 Task: Add a signature Cody Rivera containing Thanks for your time, Cody Rivera to email address softage.10@softage.net and add a label TV advertising
Action: Mouse moved to (76, 122)
Screenshot: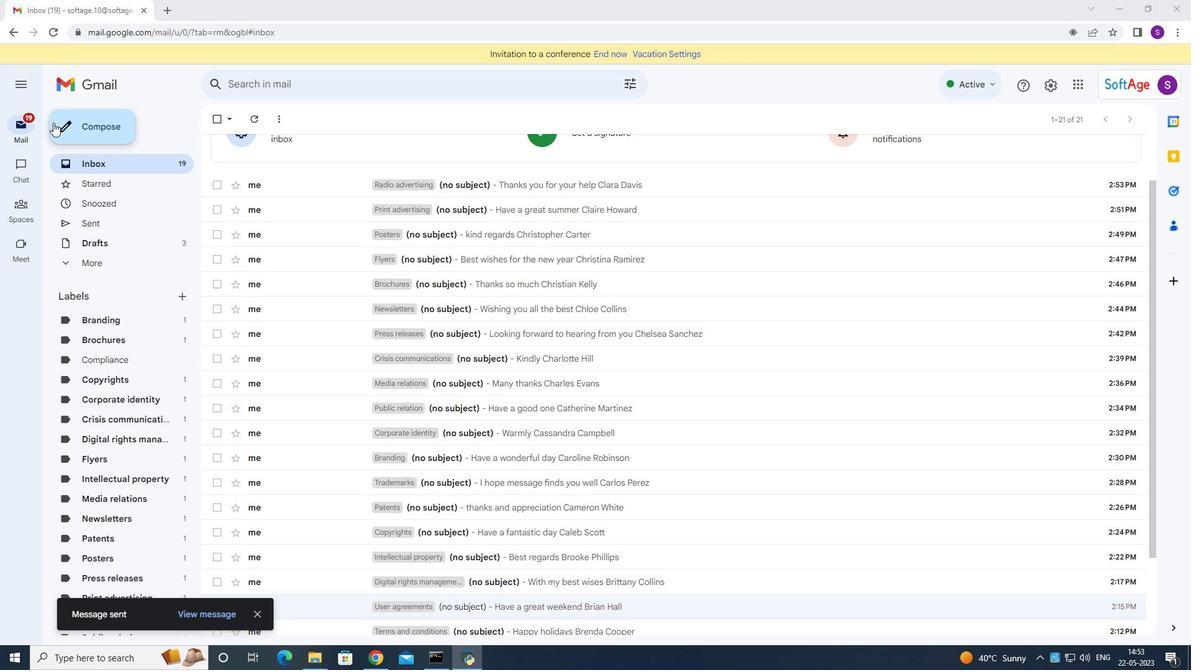 
Action: Mouse pressed left at (76, 122)
Screenshot: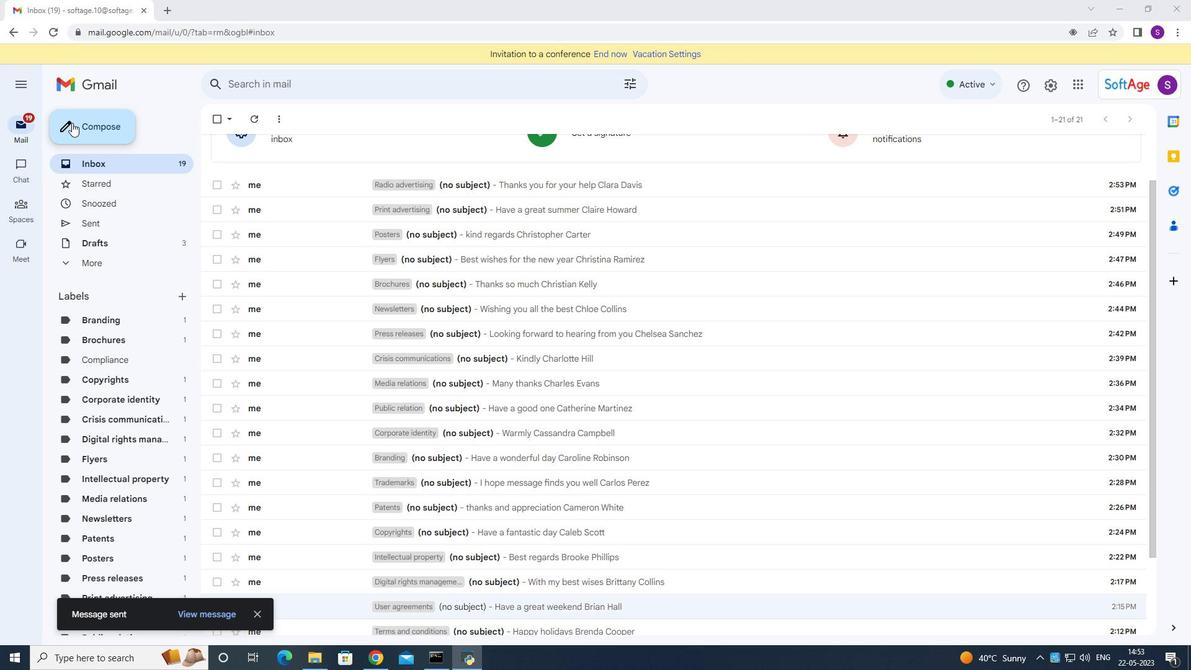 
Action: Mouse moved to (1024, 497)
Screenshot: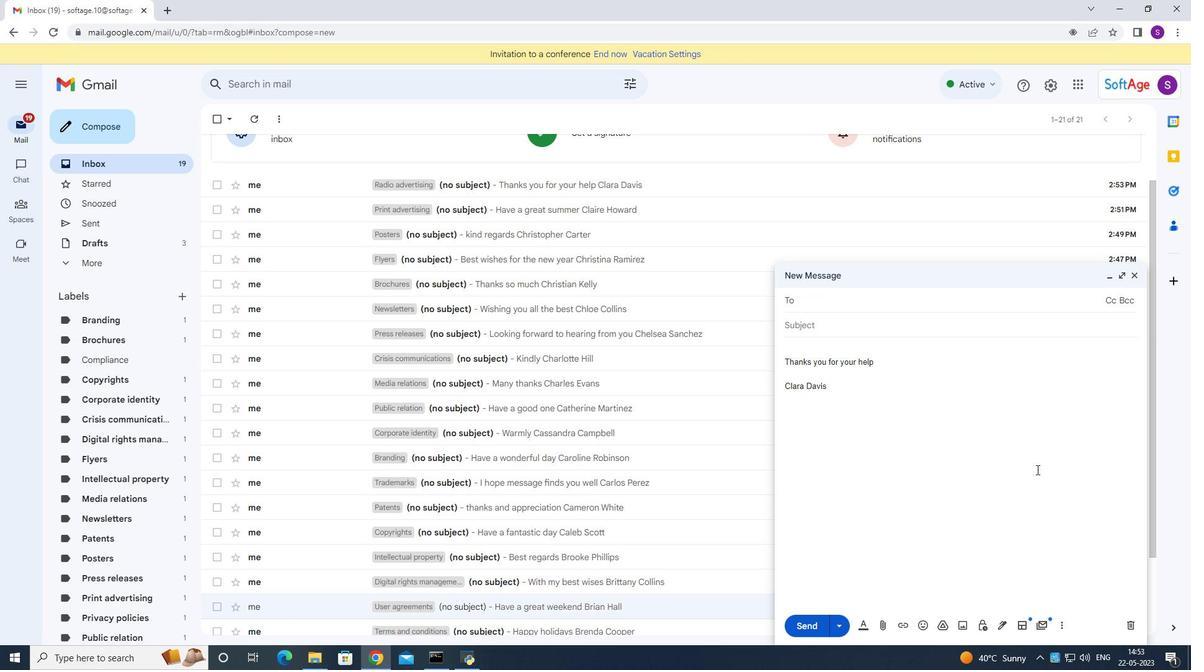 
Action: Mouse scrolled (1024, 496) with delta (0, 0)
Screenshot: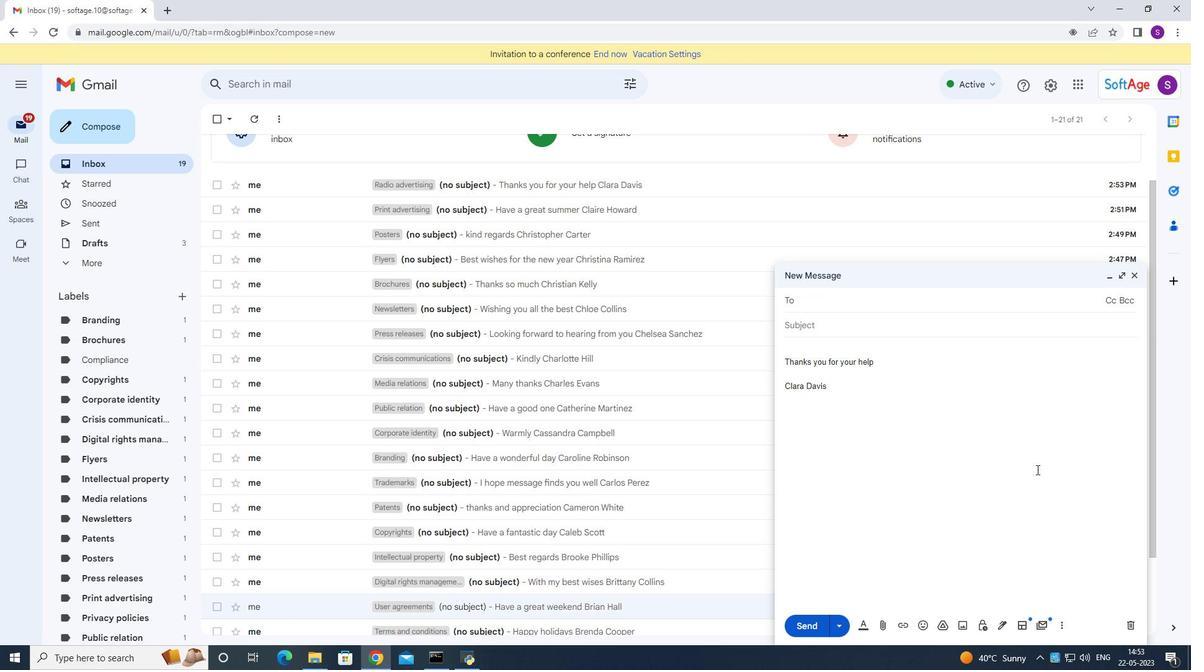 
Action: Mouse moved to (1018, 507)
Screenshot: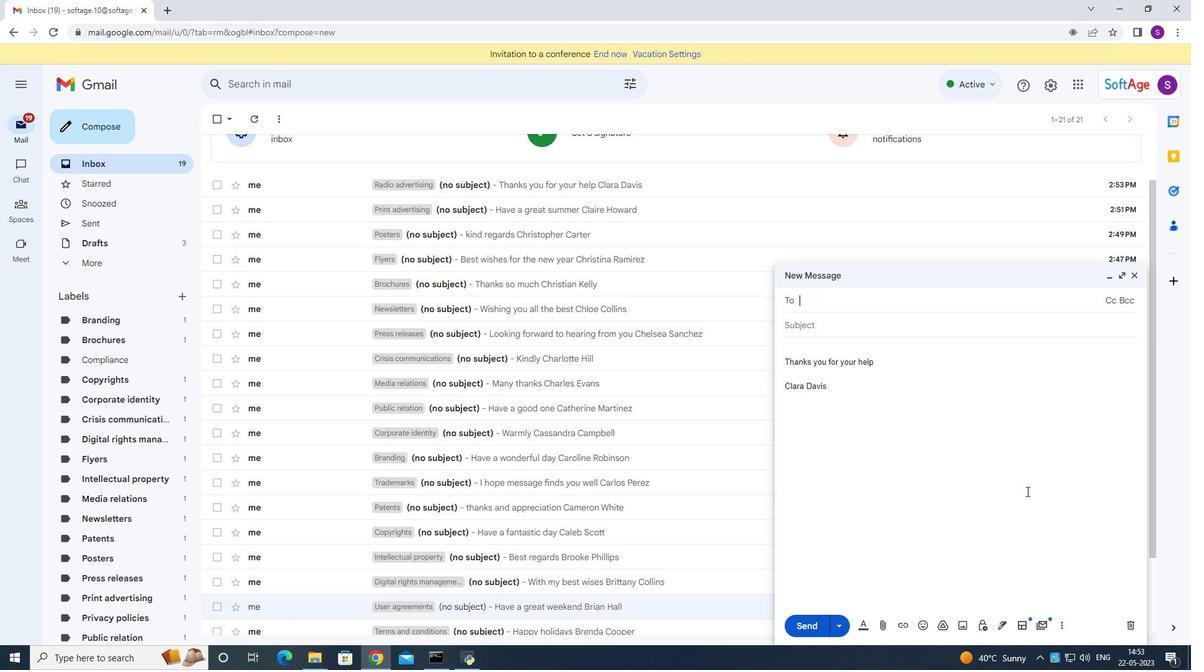 
Action: Mouse scrolled (1018, 506) with delta (0, 0)
Screenshot: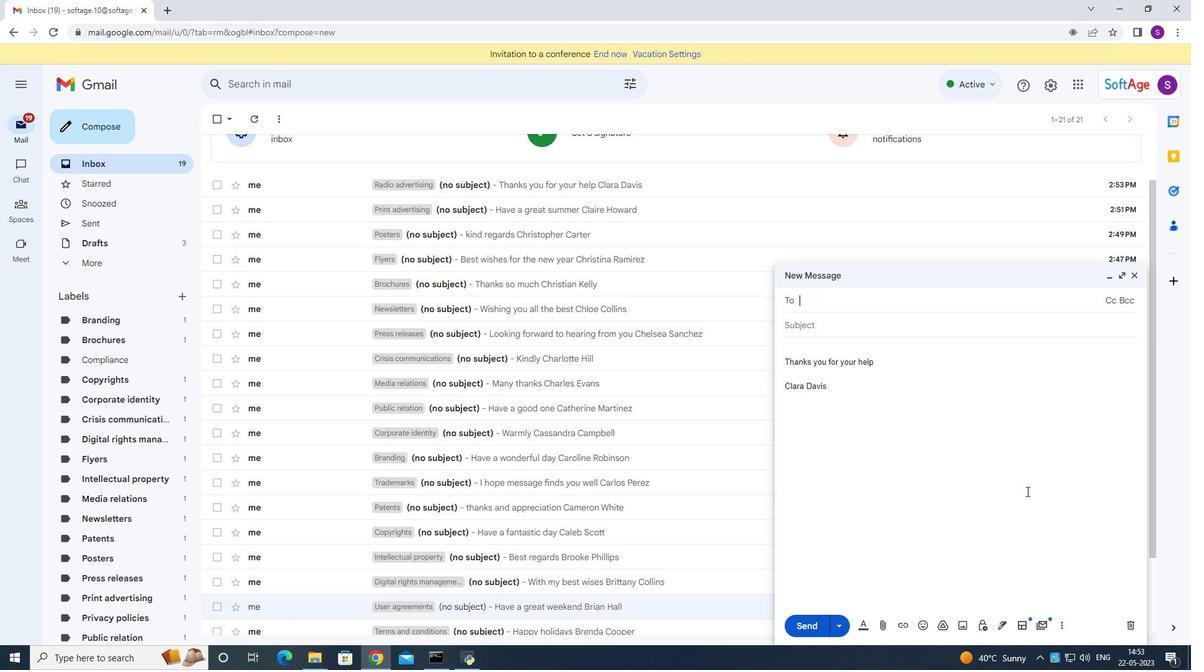 
Action: Mouse moved to (1018, 507)
Screenshot: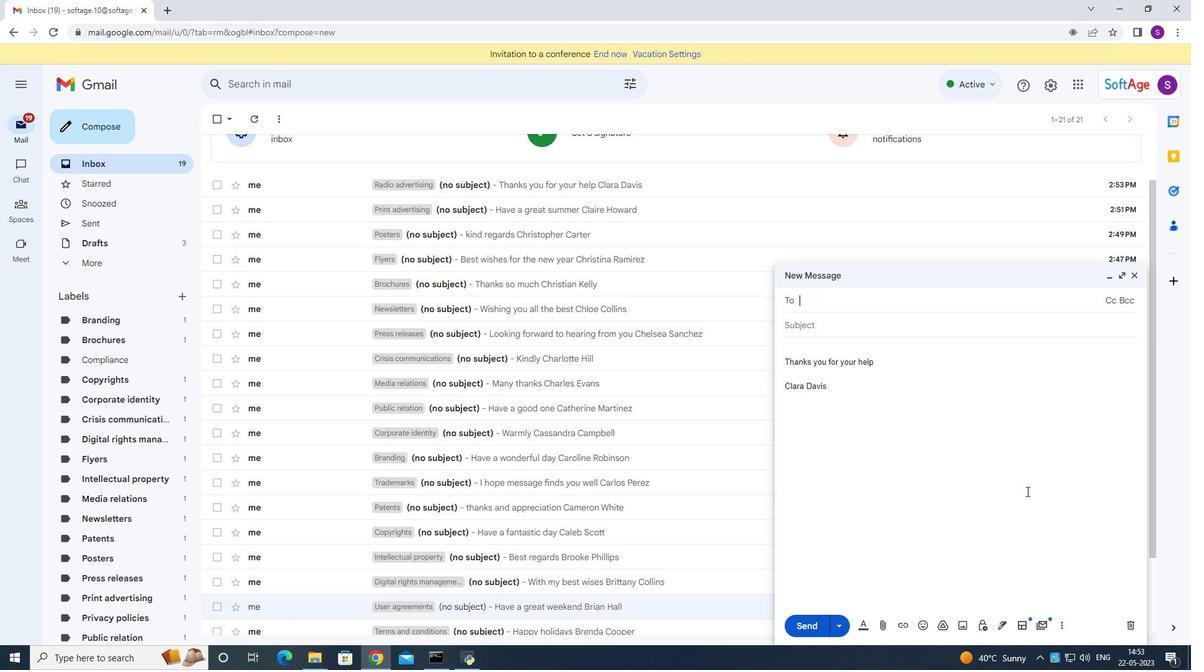 
Action: Mouse scrolled (1018, 507) with delta (0, 0)
Screenshot: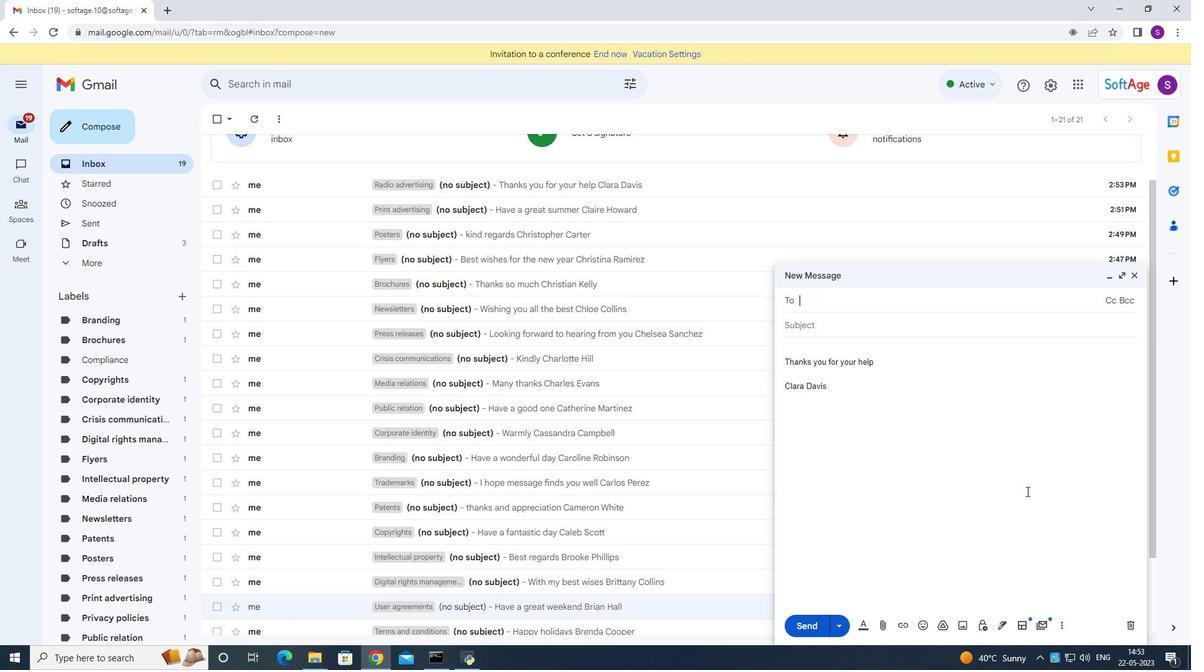 
Action: Mouse moved to (1001, 623)
Screenshot: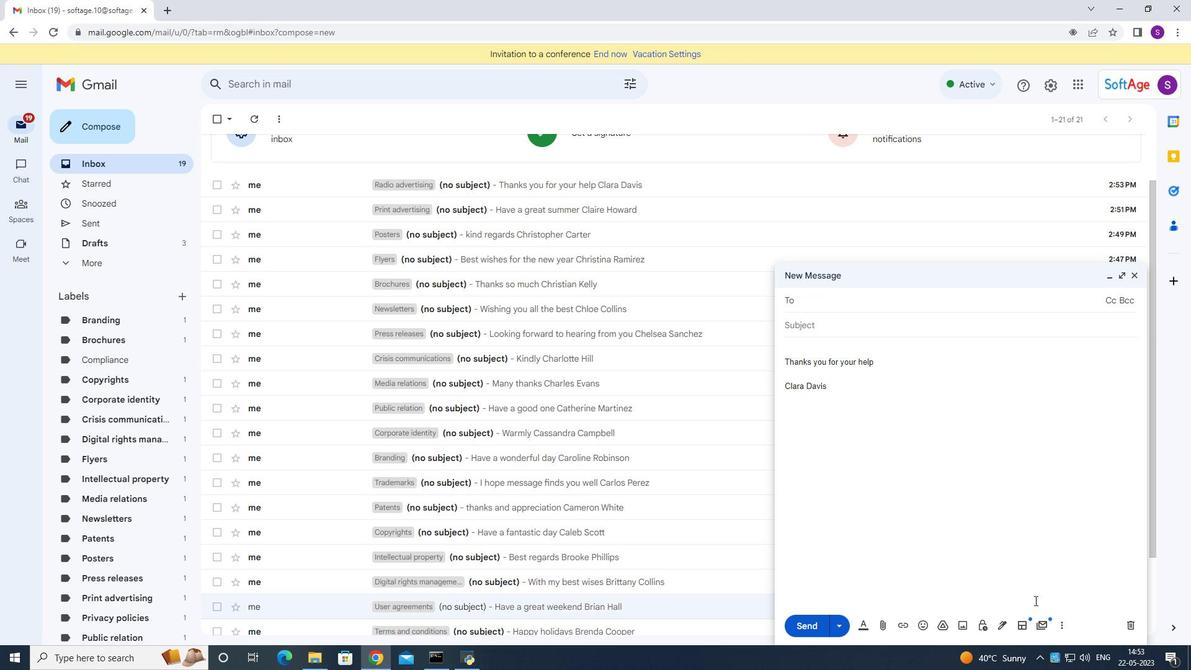 
Action: Mouse pressed left at (1001, 623)
Screenshot: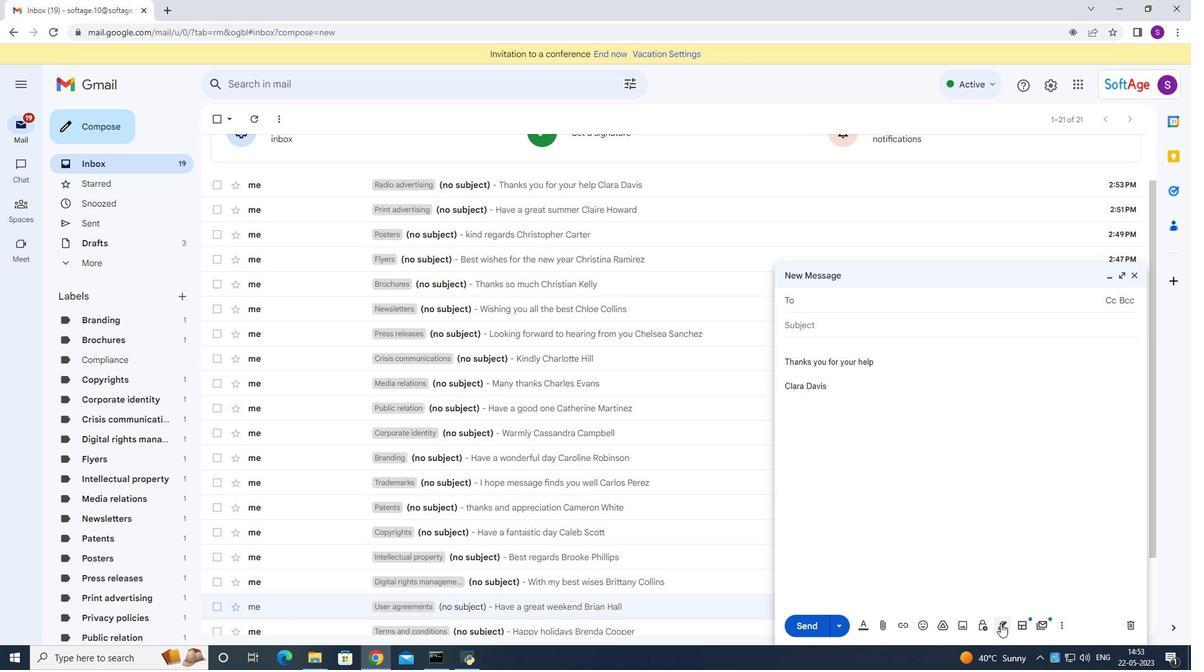 
Action: Mouse moved to (1031, 561)
Screenshot: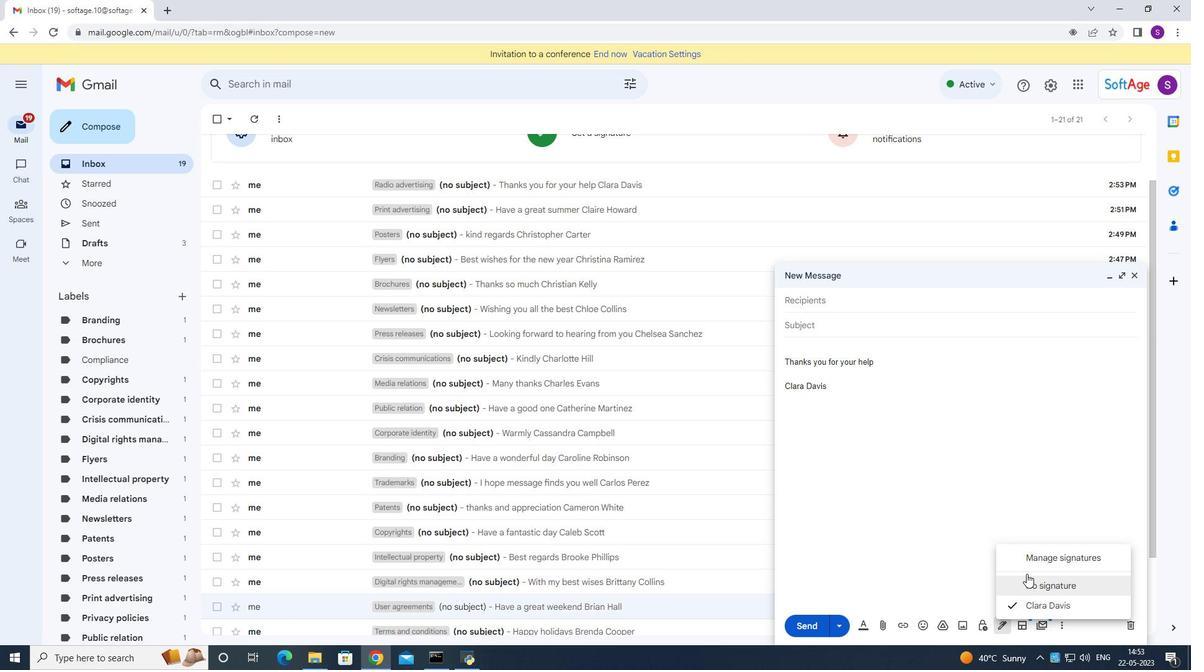 
Action: Mouse pressed left at (1031, 561)
Screenshot: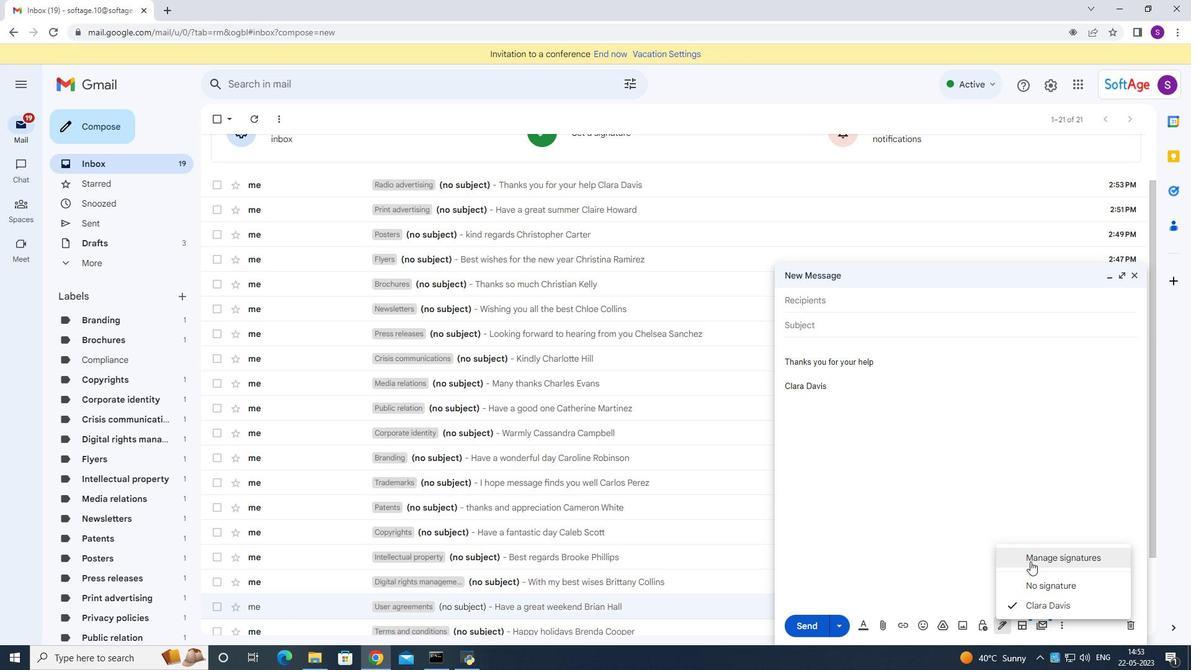 
Action: Mouse moved to (628, 373)
Screenshot: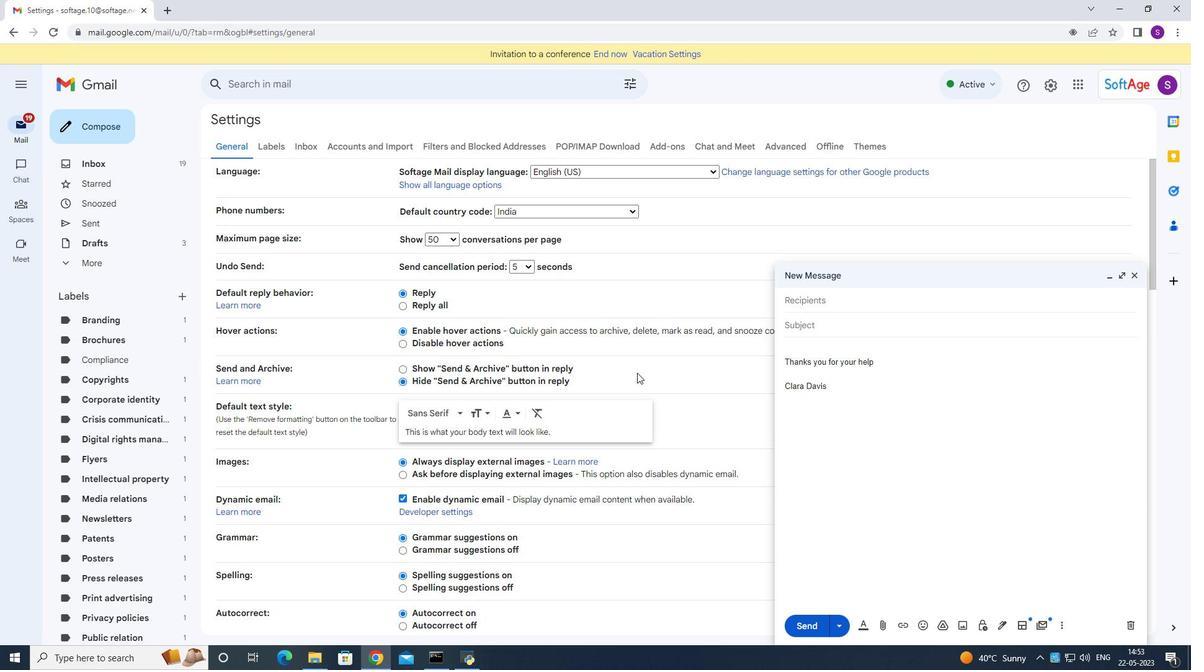 
Action: Mouse scrolled (628, 372) with delta (0, 0)
Screenshot: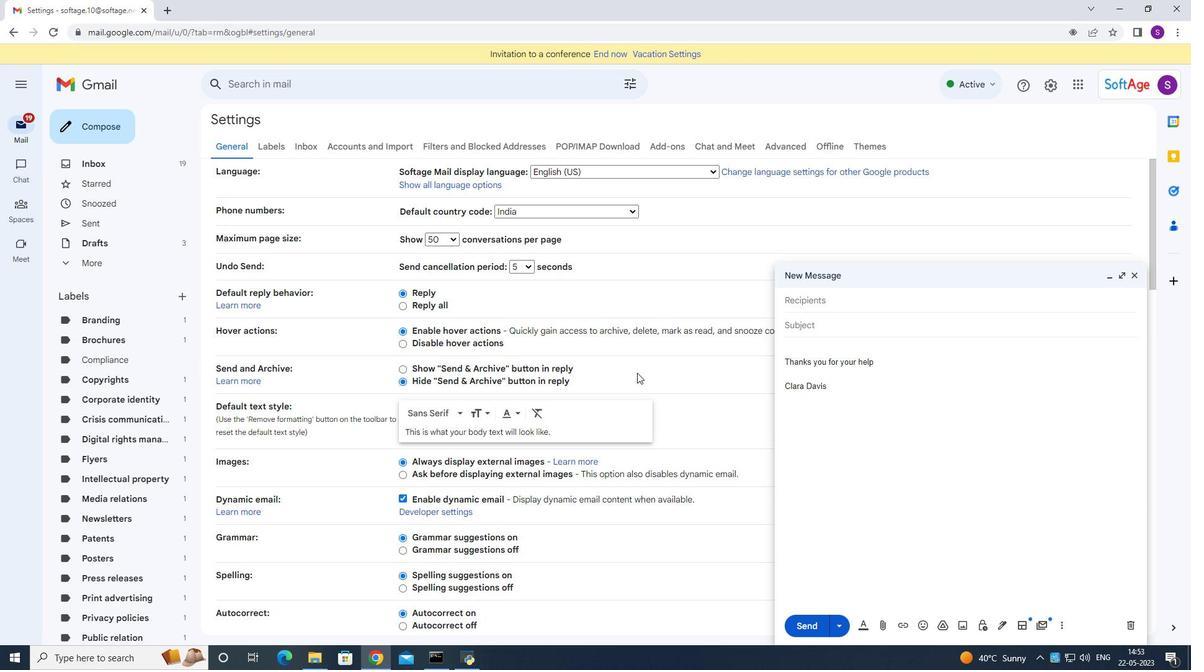 
Action: Mouse moved to (628, 373)
Screenshot: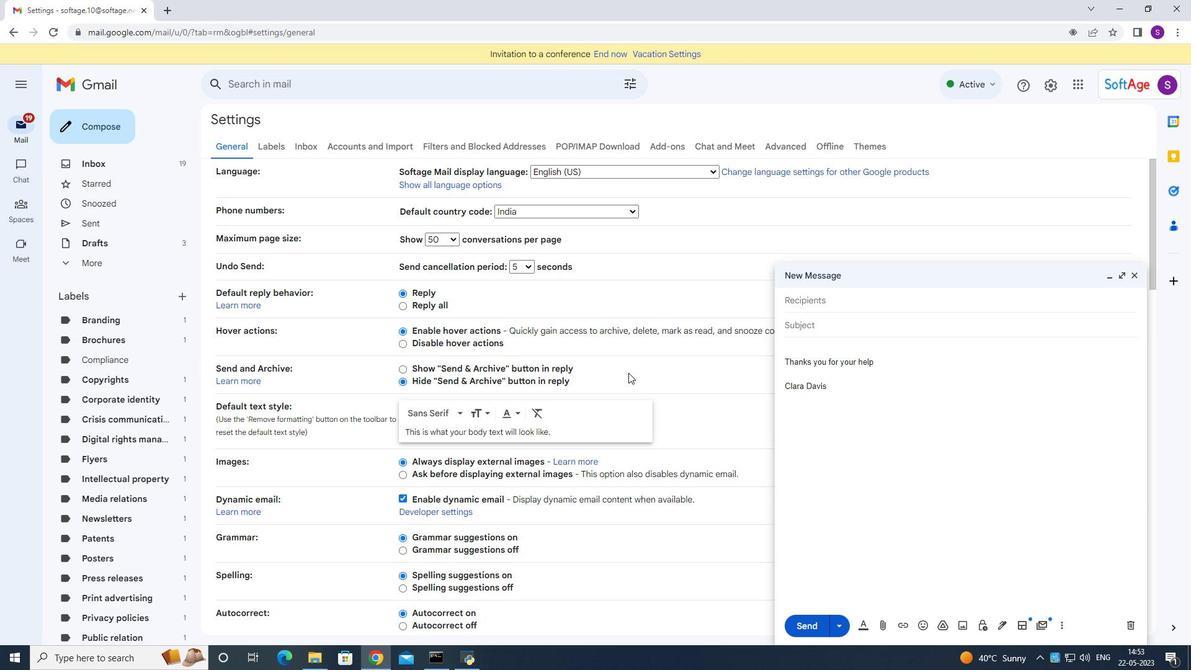 
Action: Mouse scrolled (628, 372) with delta (0, 0)
Screenshot: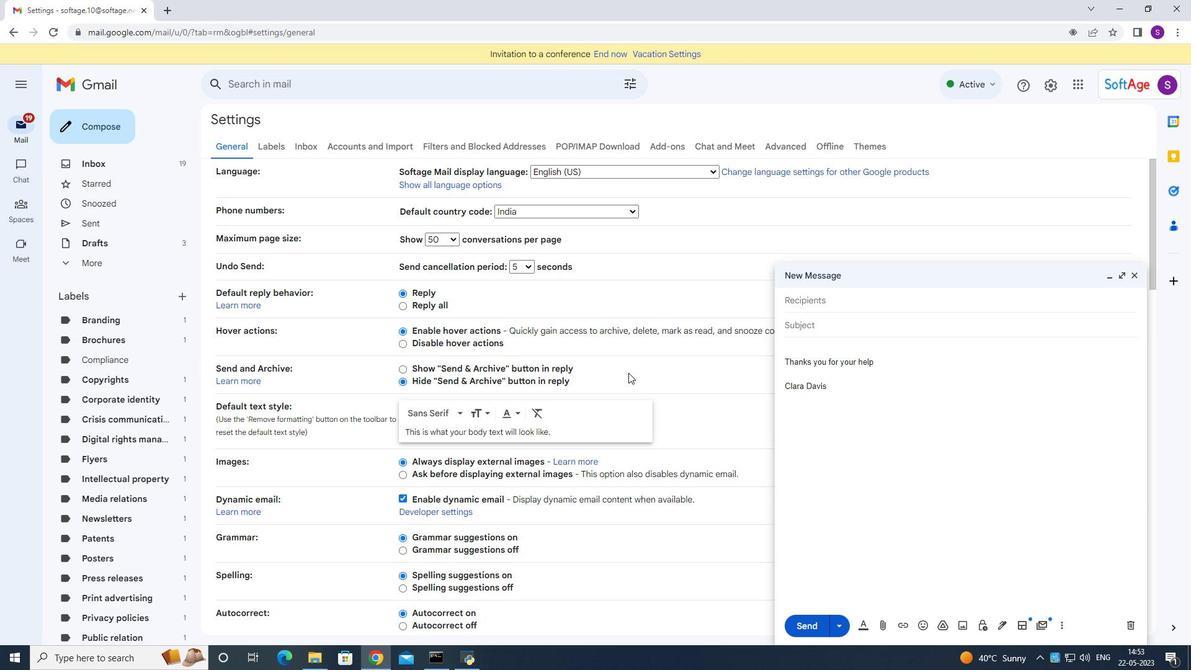 
Action: Mouse scrolled (628, 372) with delta (0, 0)
Screenshot: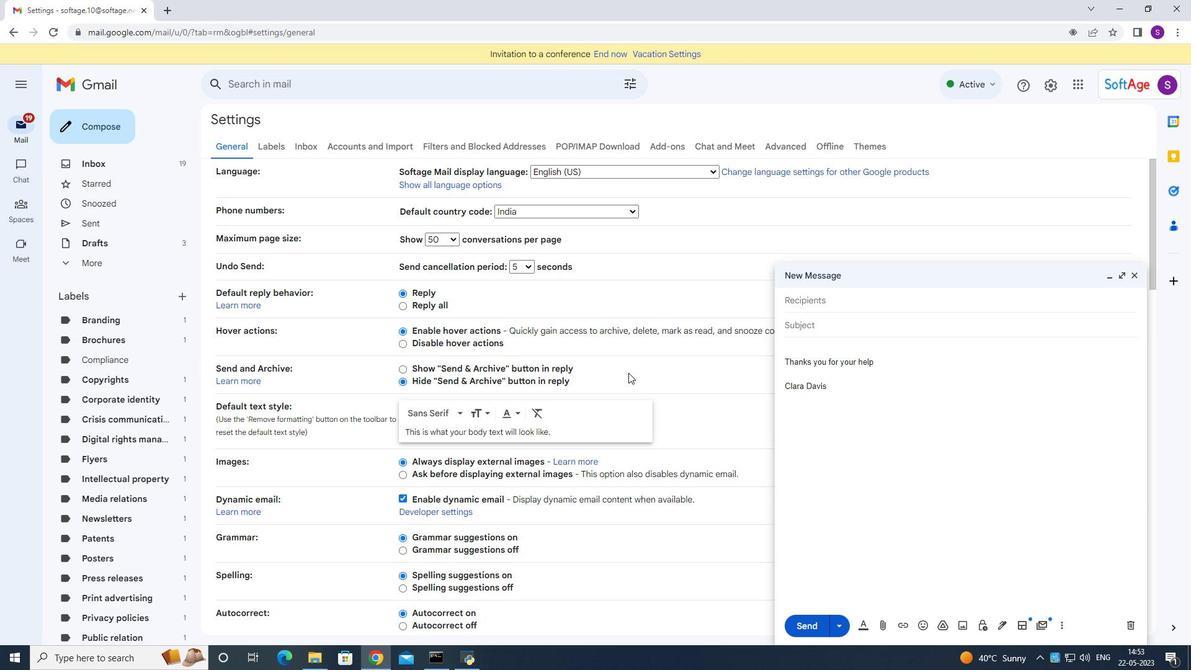 
Action: Mouse scrolled (628, 372) with delta (0, 0)
Screenshot: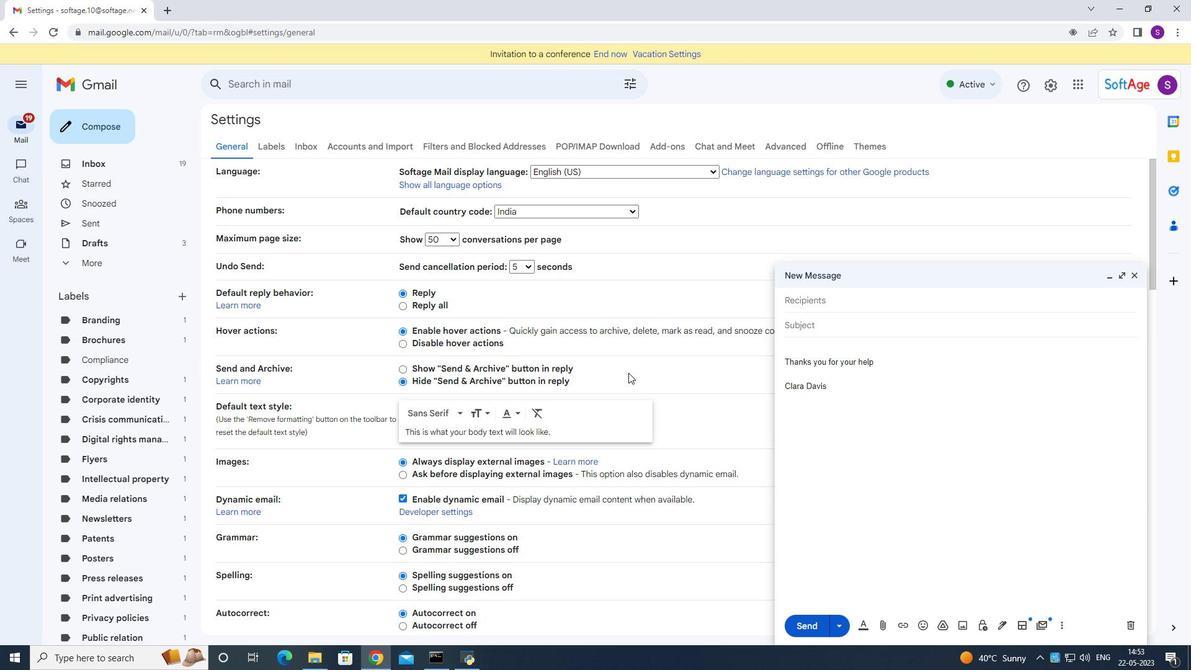 
Action: Mouse scrolled (628, 373) with delta (0, 0)
Screenshot: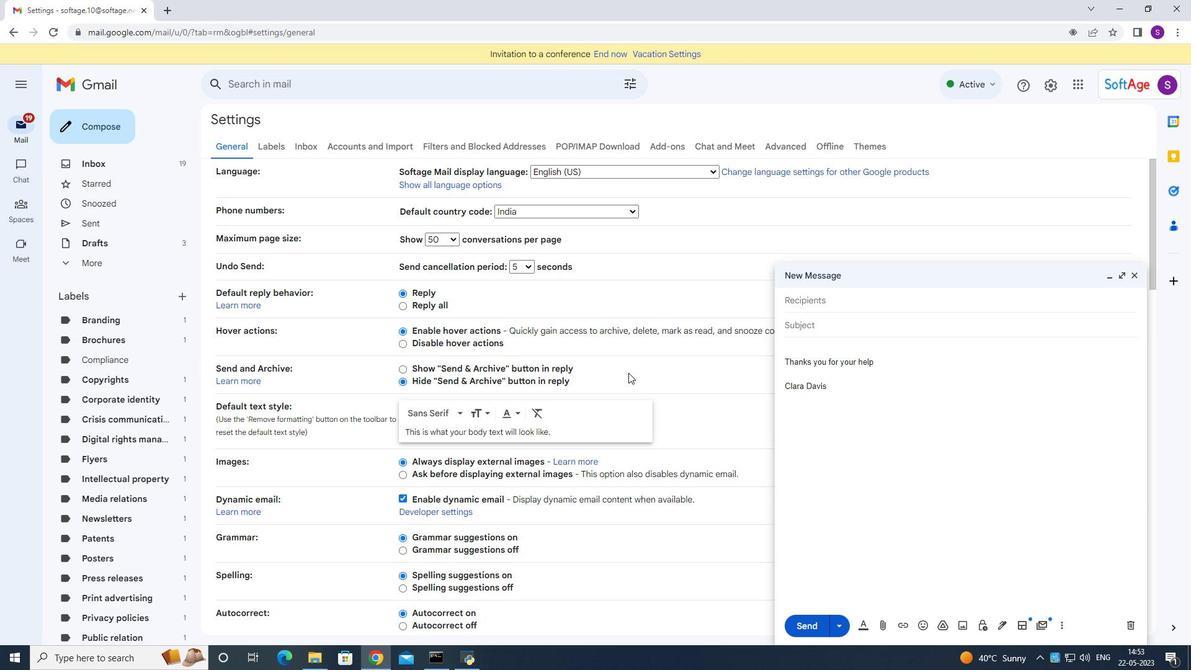 
Action: Mouse scrolled (628, 373) with delta (0, 0)
Screenshot: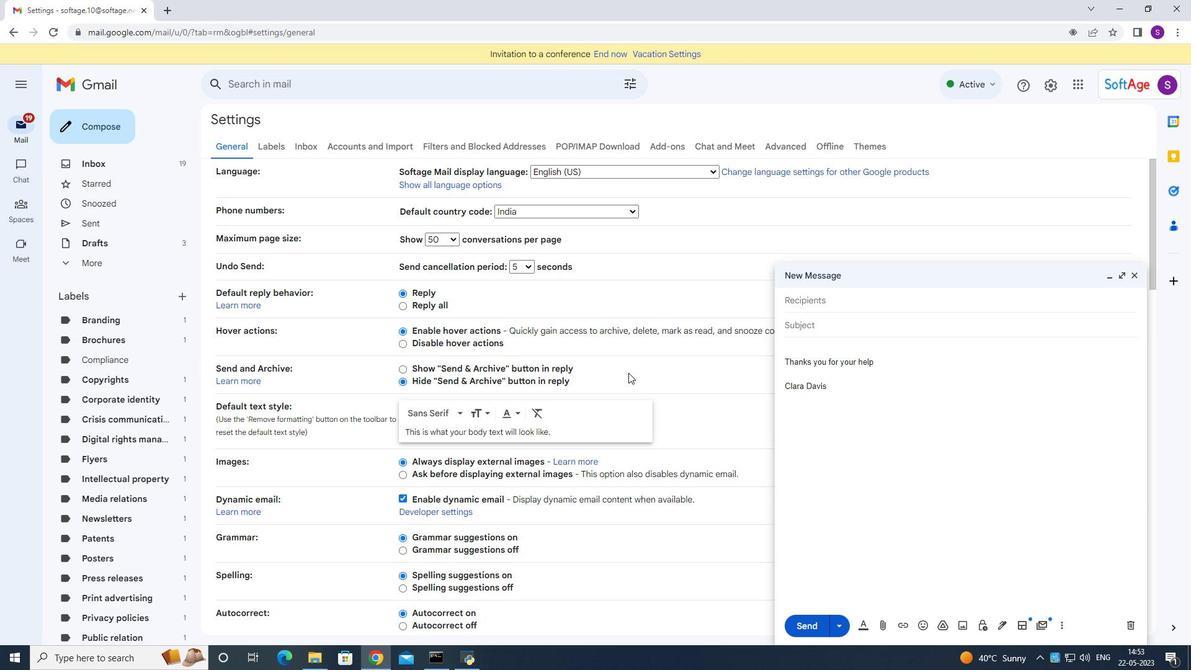 
Action: Mouse moved to (629, 376)
Screenshot: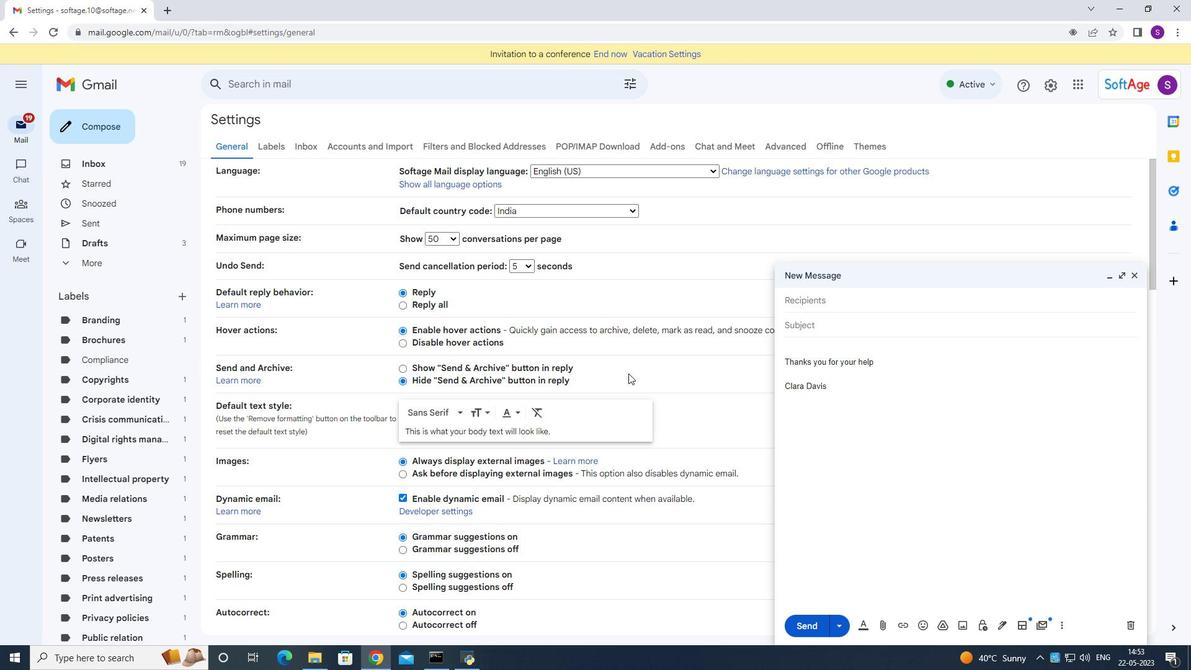 
Action: Mouse scrolled (629, 376) with delta (0, 0)
Screenshot: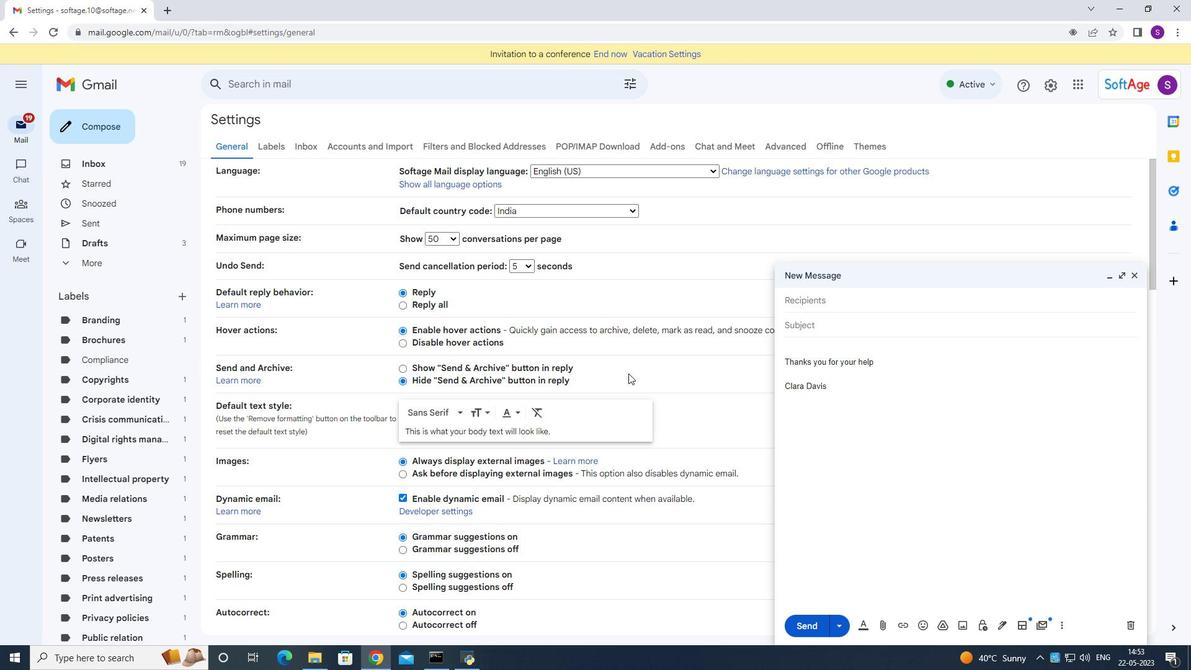 
Action: Mouse moved to (629, 378)
Screenshot: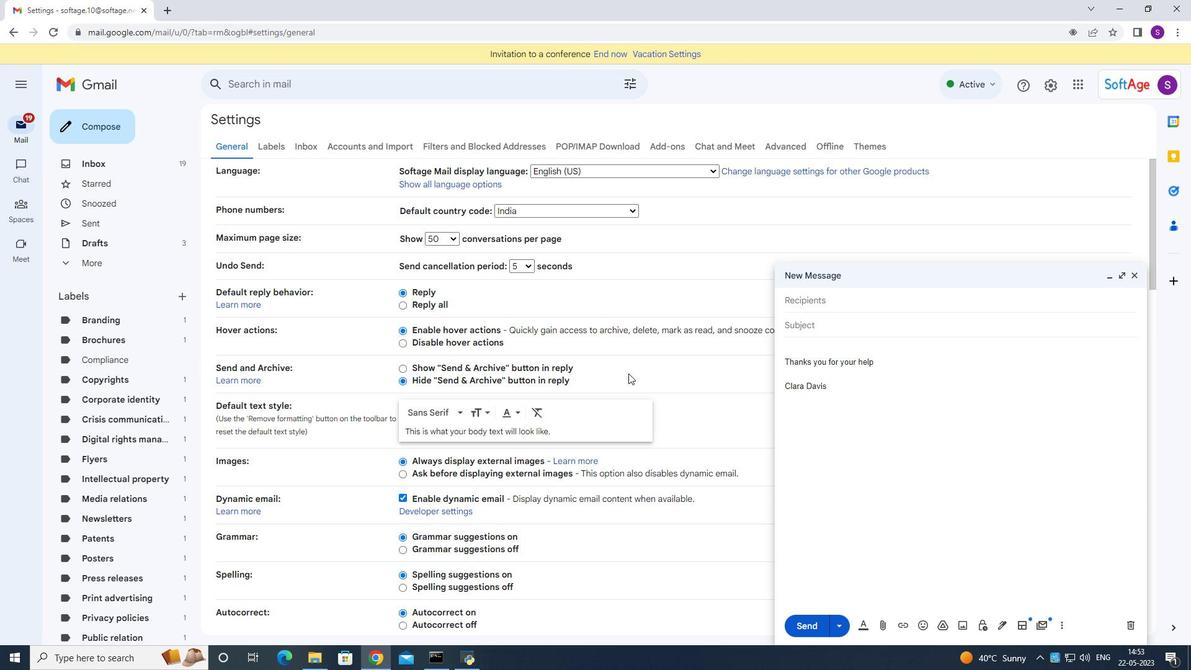 
Action: Mouse scrolled (629, 377) with delta (0, 0)
Screenshot: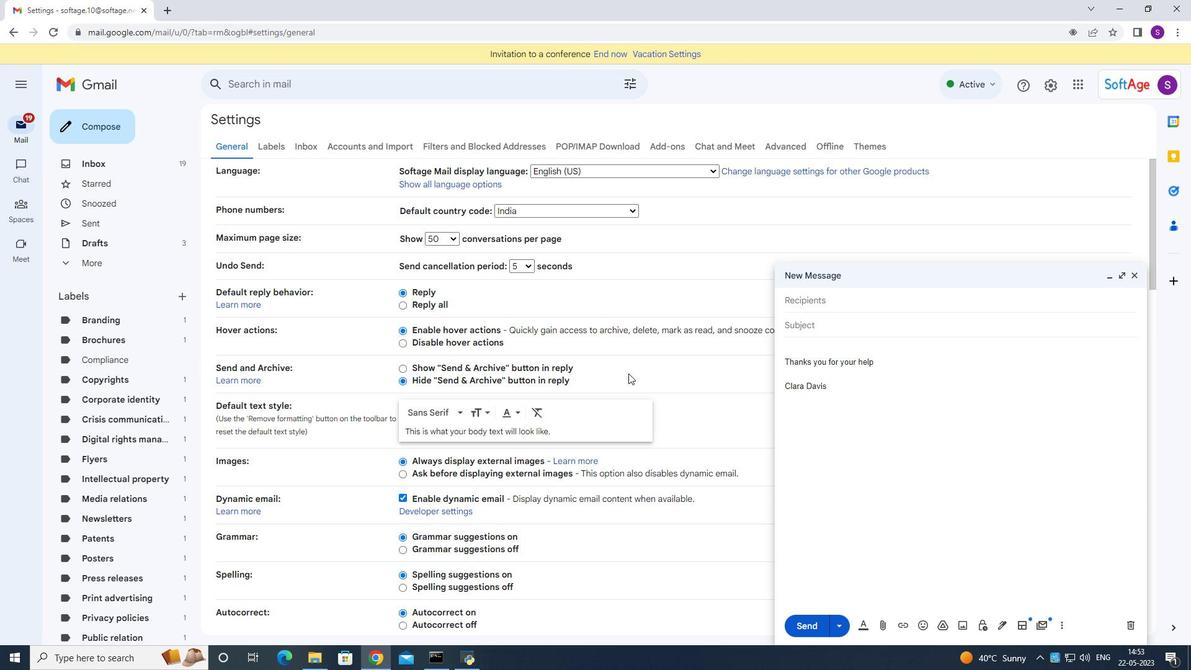 
Action: Mouse scrolled (629, 377) with delta (0, 0)
Screenshot: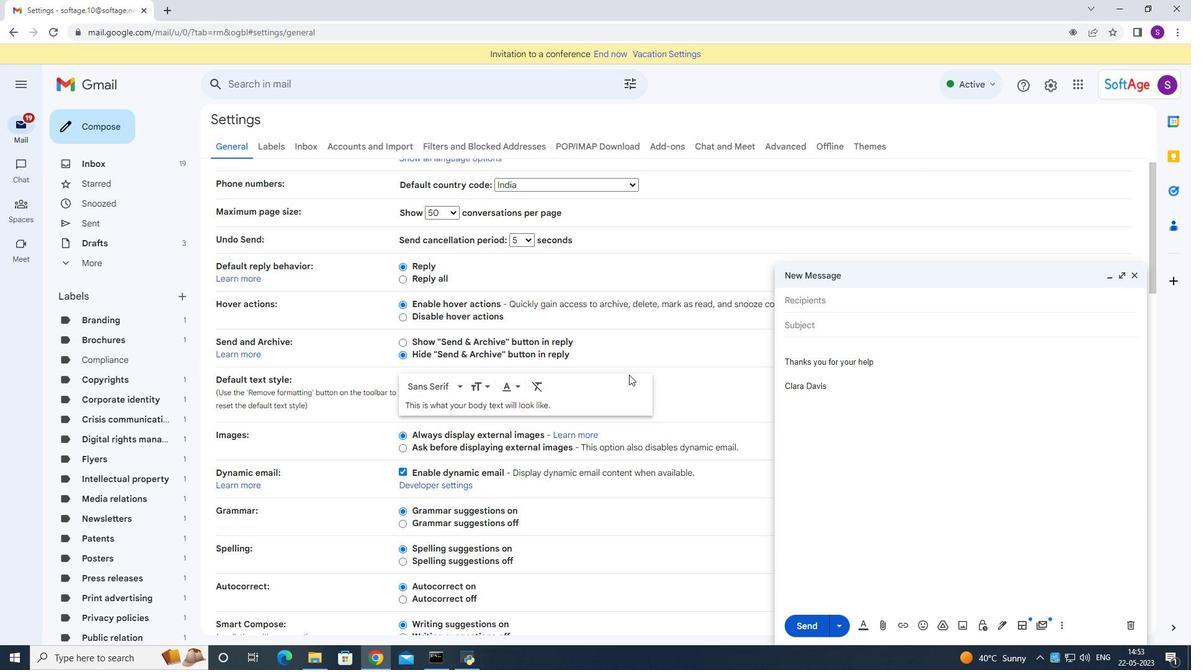 
Action: Mouse scrolled (629, 377) with delta (0, 0)
Screenshot: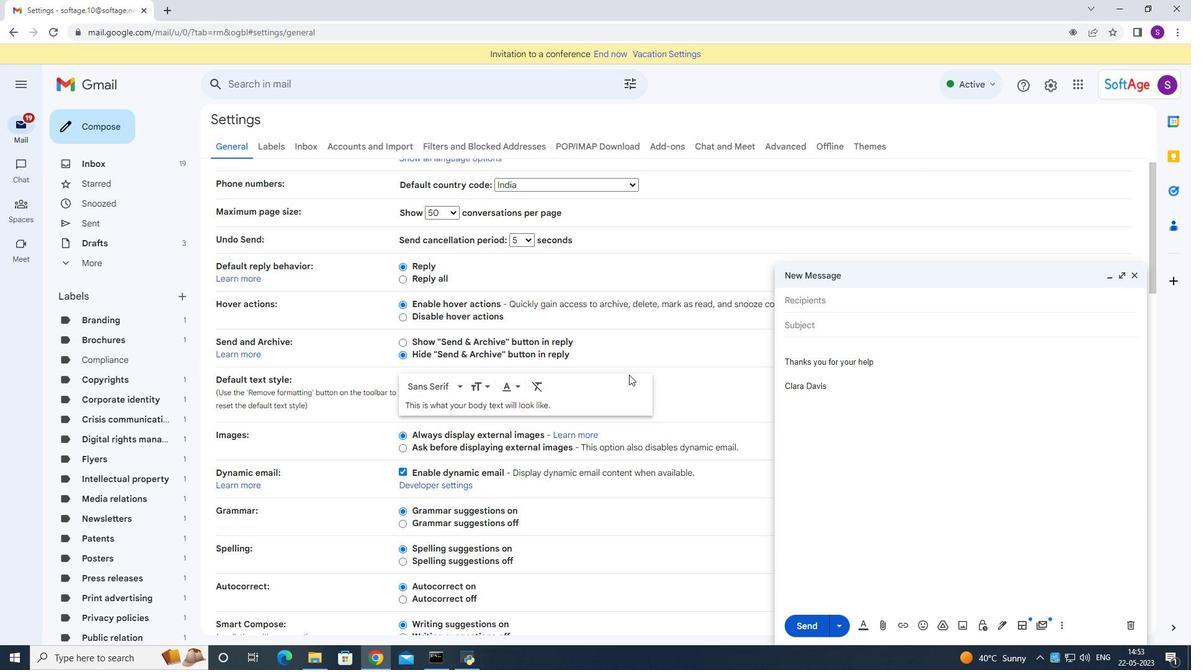 
Action: Mouse moved to (541, 473)
Screenshot: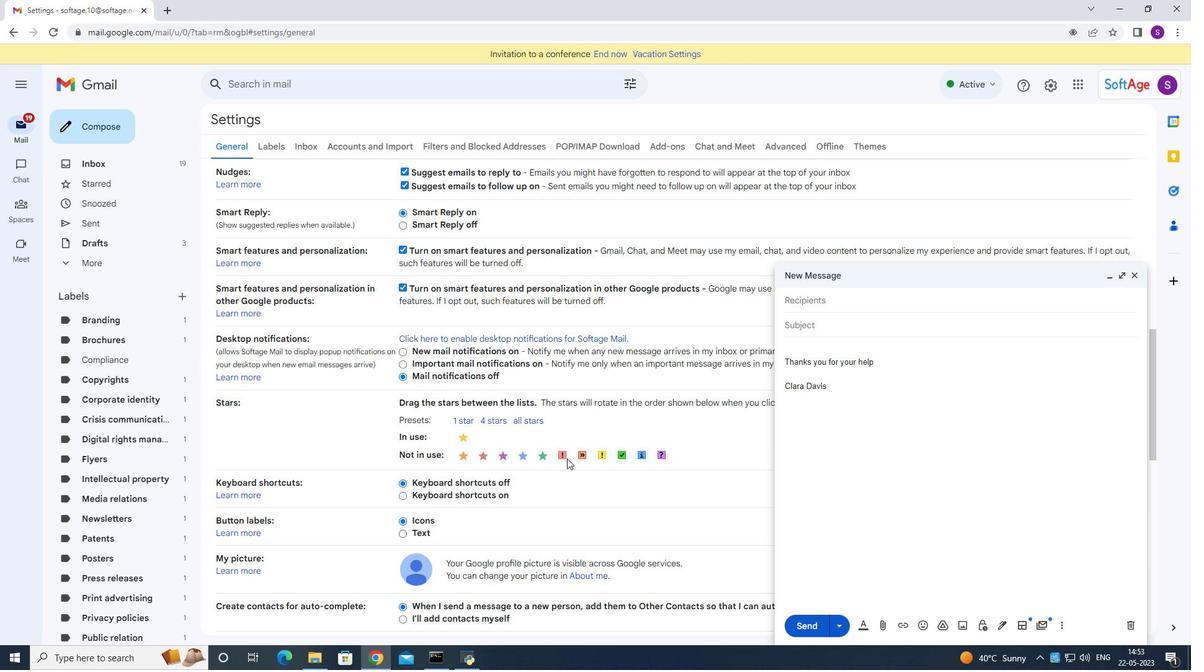 
Action: Mouse scrolled (541, 473) with delta (0, 0)
Screenshot: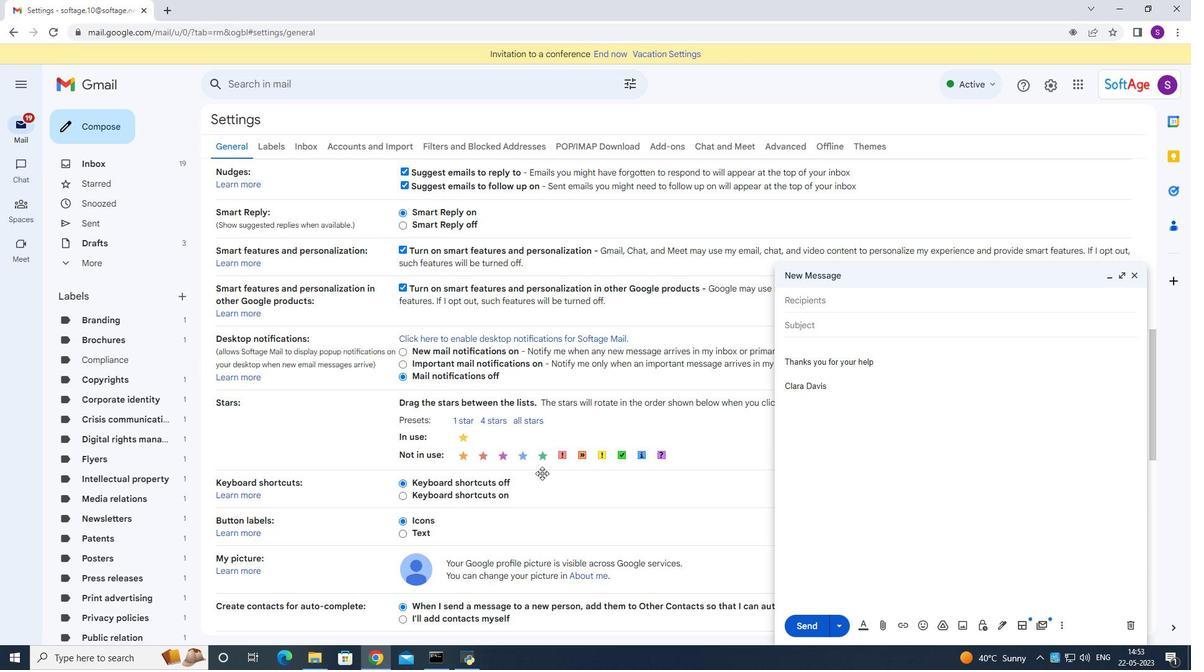 
Action: Mouse scrolled (541, 473) with delta (0, 0)
Screenshot: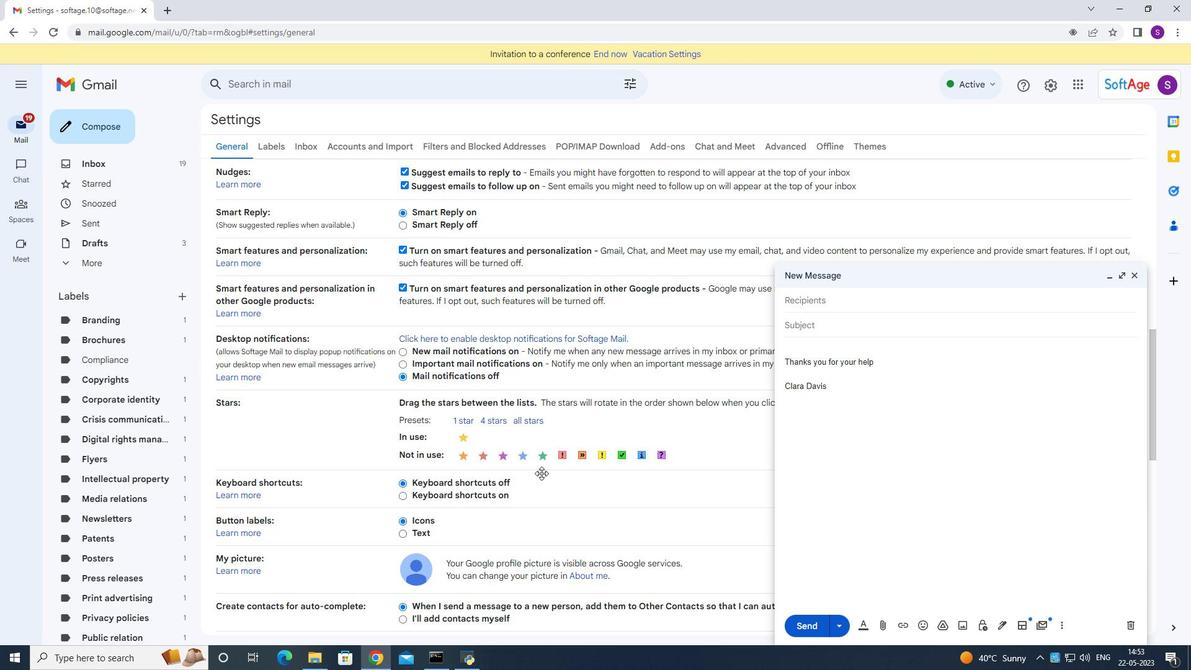 
Action: Mouse scrolled (541, 473) with delta (0, 0)
Screenshot: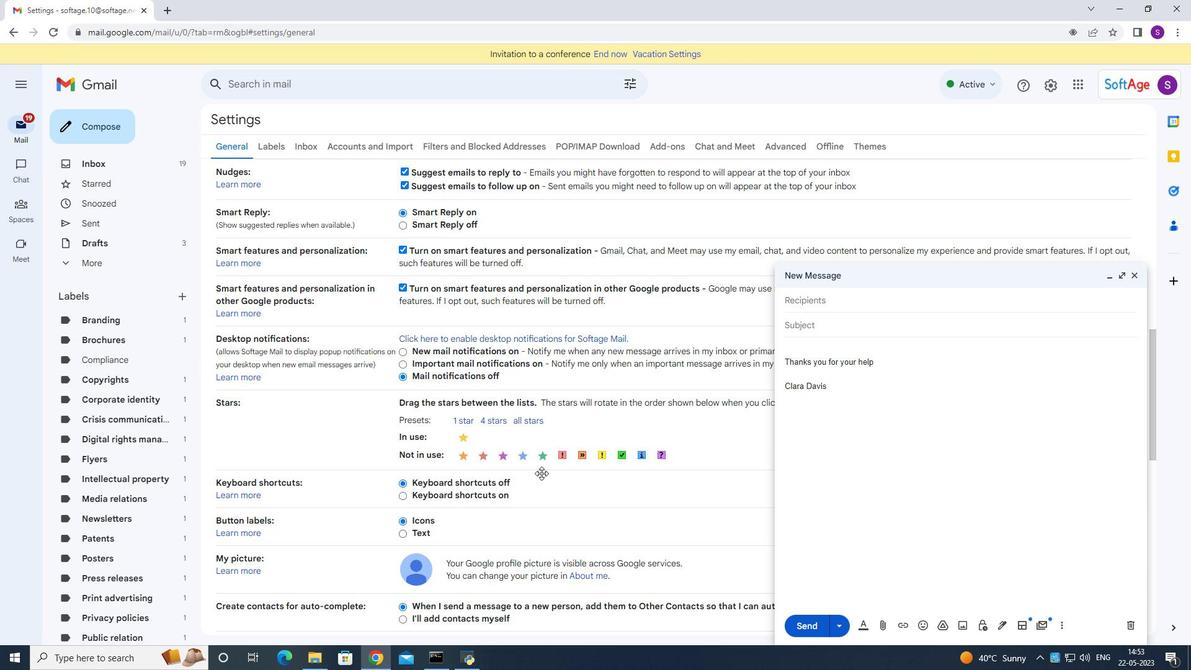 
Action: Mouse scrolled (541, 473) with delta (0, 0)
Screenshot: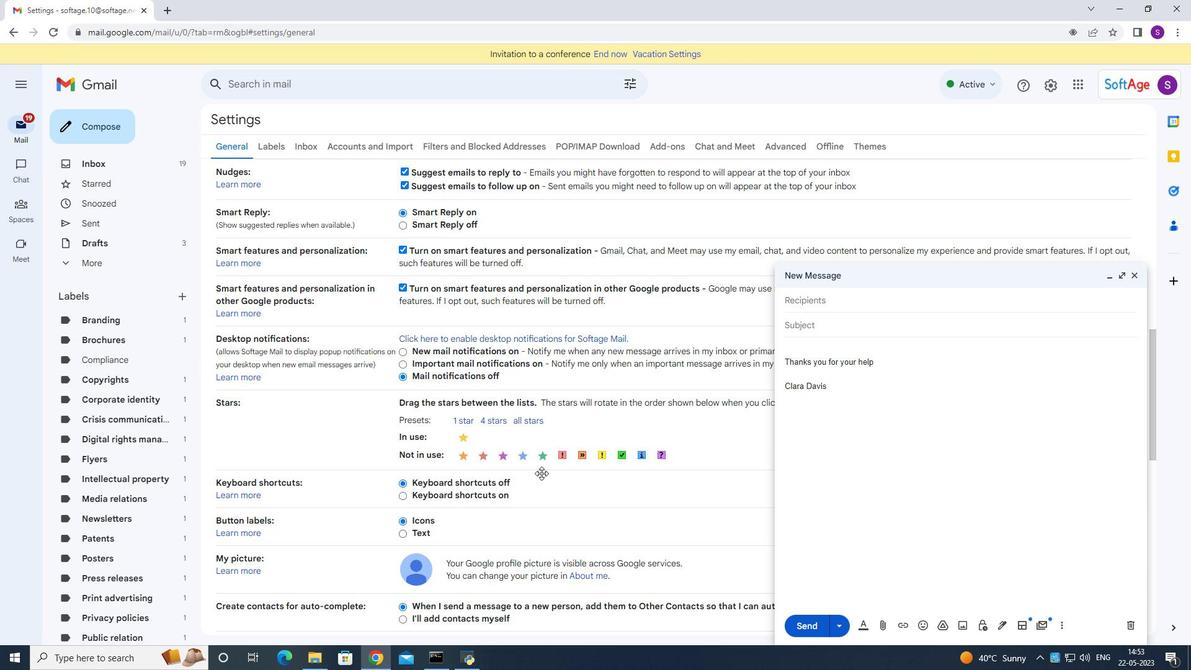 
Action: Mouse moved to (515, 409)
Screenshot: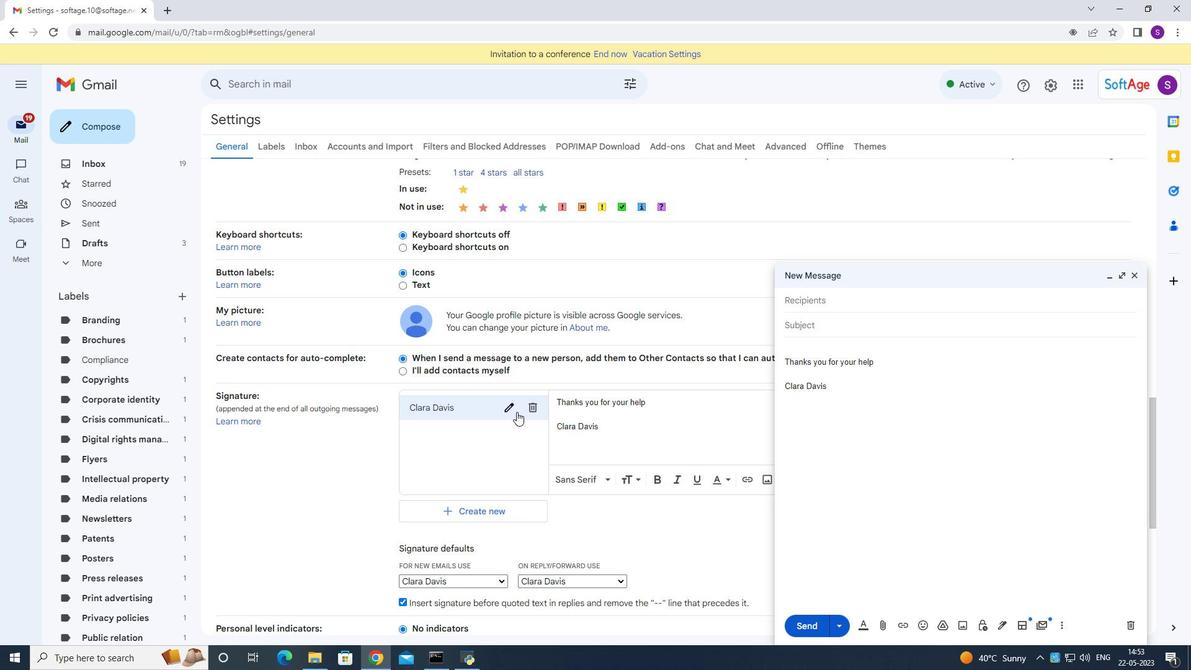 
Action: Mouse pressed left at (515, 409)
Screenshot: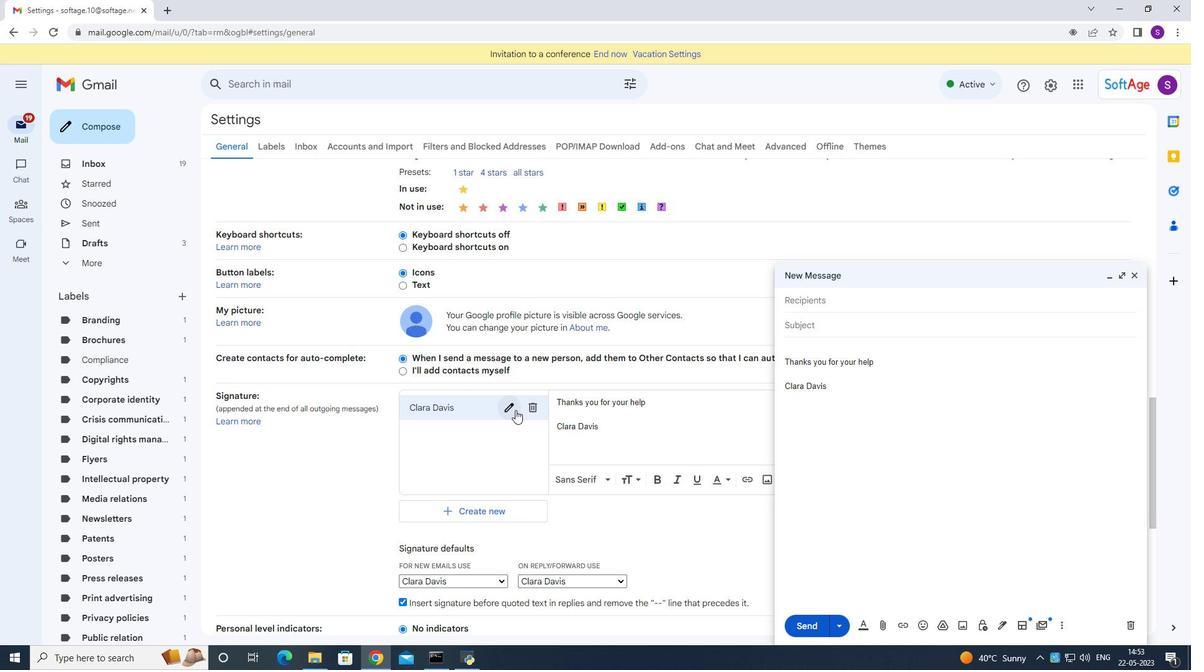 
Action: Mouse moved to (515, 409)
Screenshot: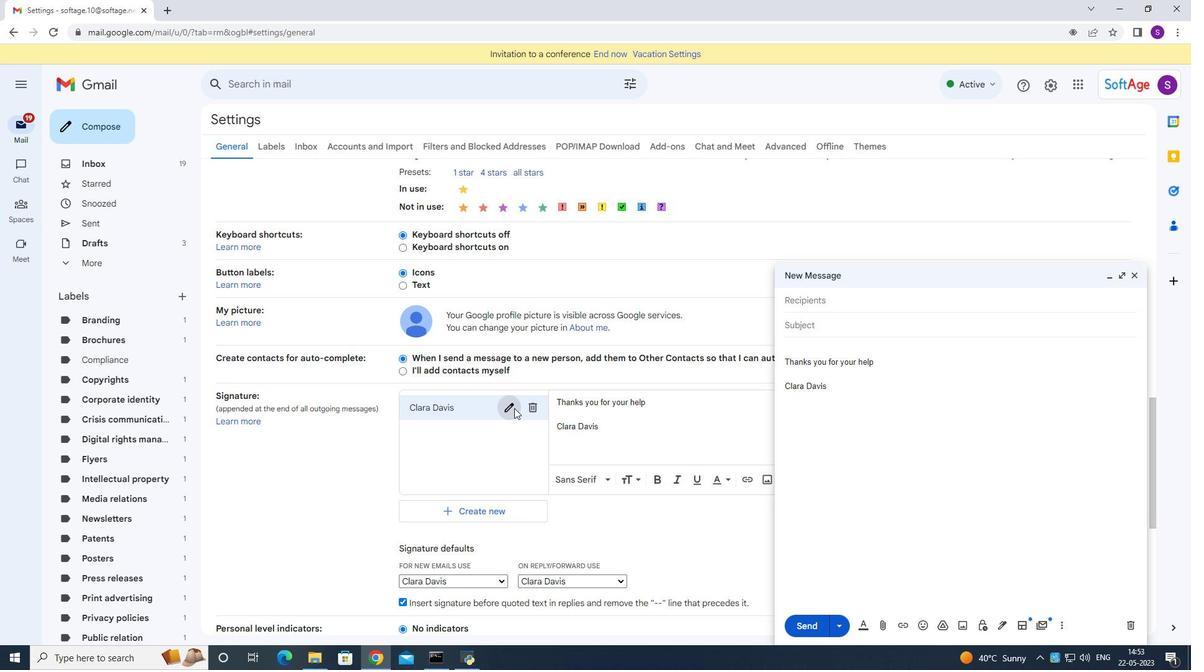 
Action: Key pressed ctrl+A<Key.backspace><Key.shift>Cody<Key.space><Key.shift>Rivera<Key.space>
Screenshot: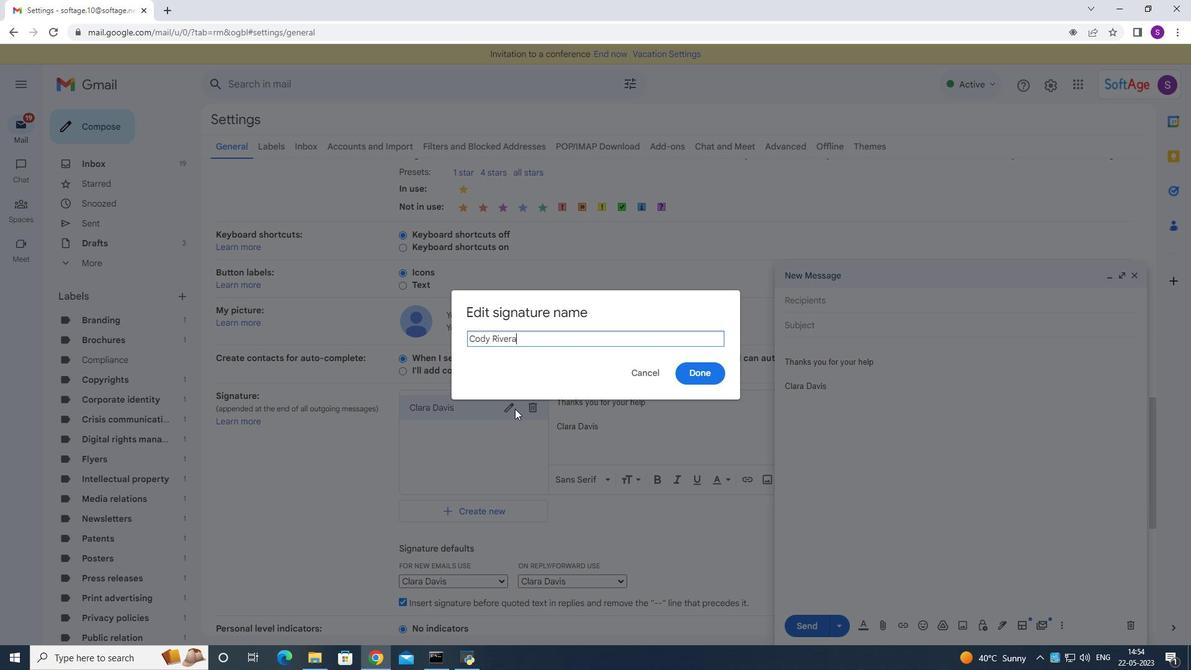 
Action: Mouse moved to (691, 375)
Screenshot: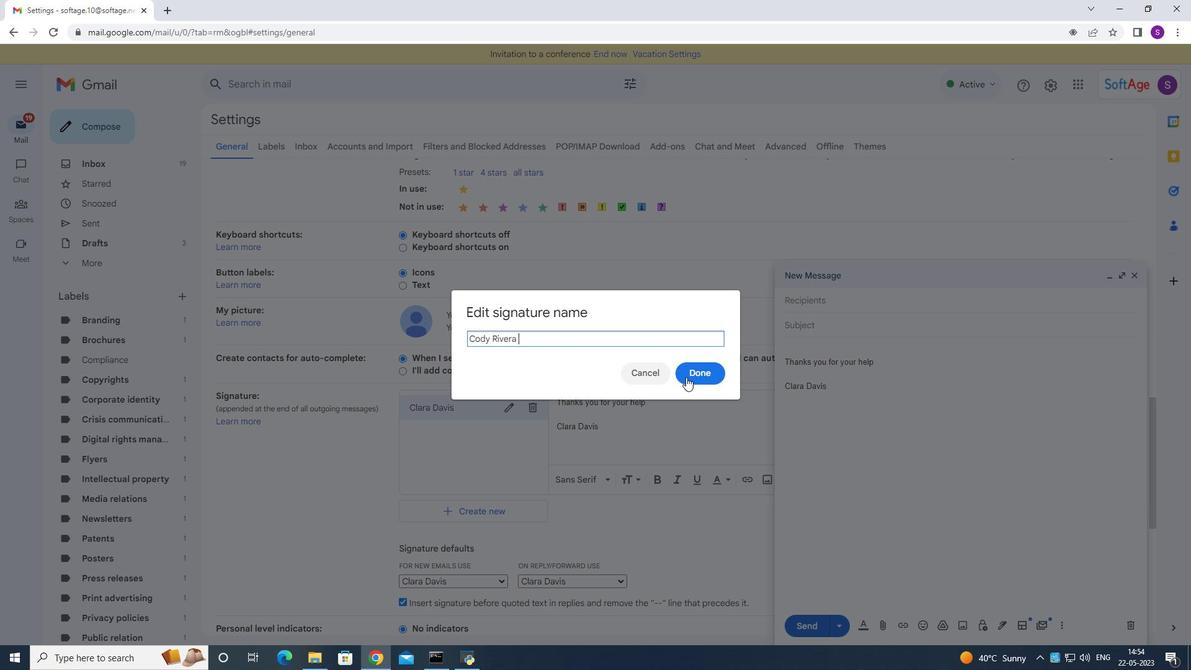 
Action: Mouse pressed left at (691, 375)
Screenshot: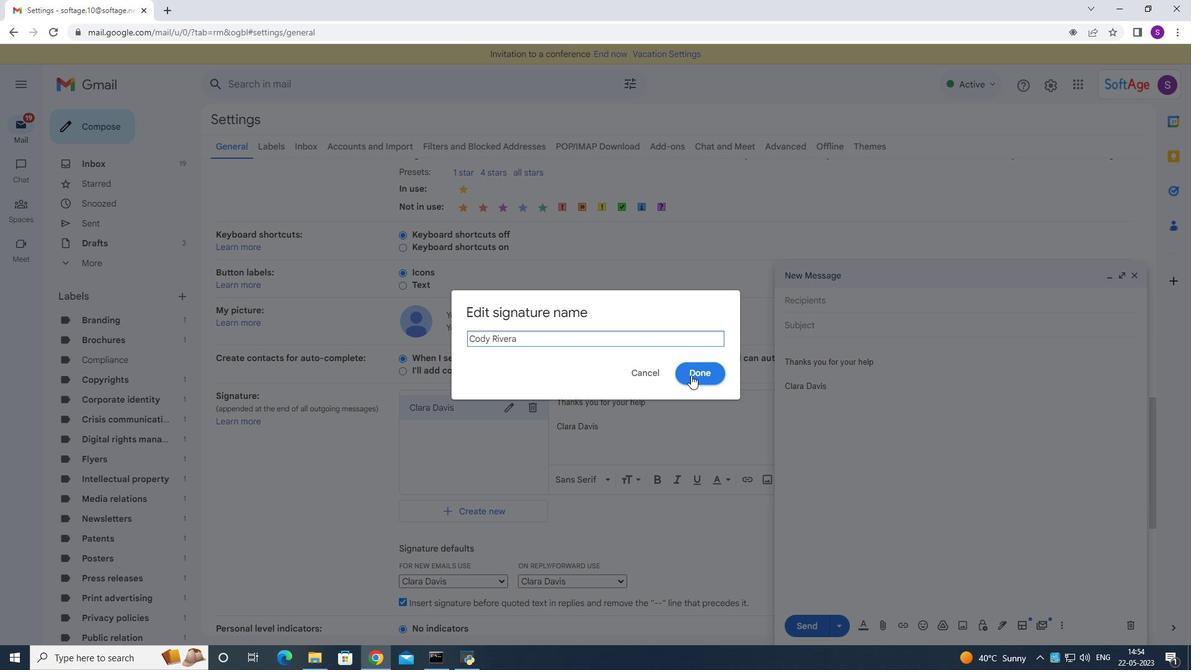 
Action: Mouse moved to (661, 427)
Screenshot: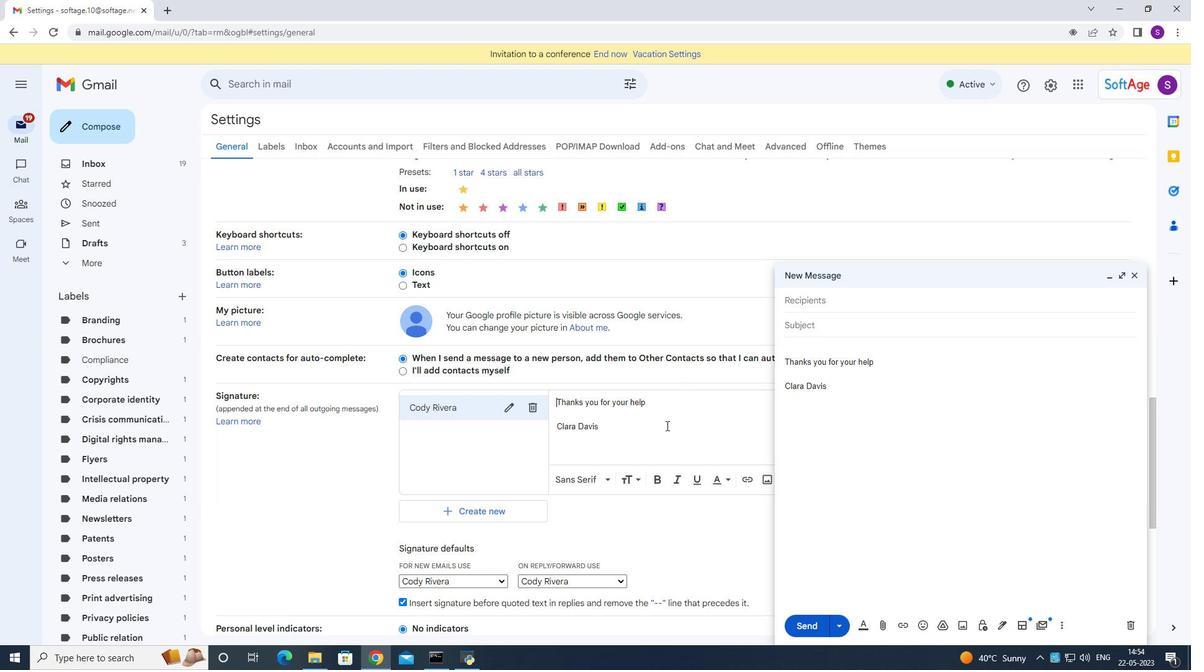 
Action: Mouse pressed left at (661, 427)
Screenshot: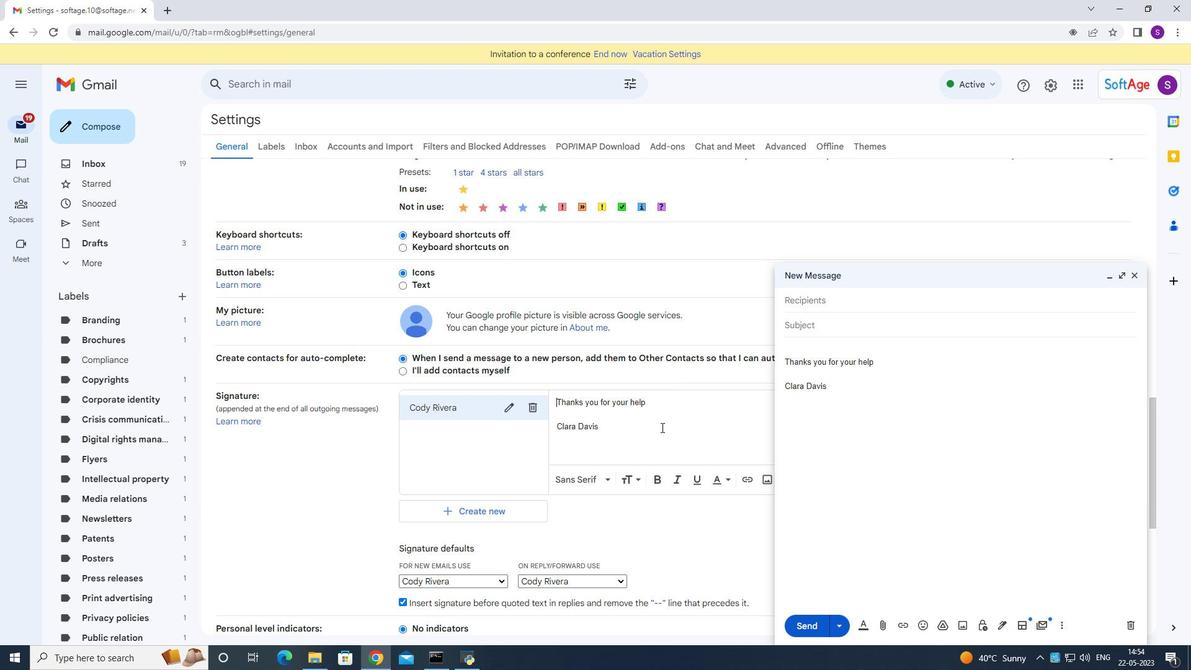 
Action: Key pressed ctrl+A<Key.backspace><Key.shift><Key.shift><Key.shift><Key.shift><Key.shift><Key.shift><Key.shift><Key.shift><Key.shift><Key.shift><Key.shift><Key.shift><Key.shift><Key.shift><Key.shift><Key.shift><Key.shift><Key.shift><Key.shift><Key.shift><Key.shift><Key.shift><Key.shift><Key.shift><Key.shift><Key.shift><Key.shift><Key.shift><Key.shift><Key.shift><Key.shift><Key.shift><Key.shift><Key.shift><Key.shift><Key.shift><Key.shift><Key.shift><Key.shift>Thanks<Key.space>for<Key.space>your<Key.space>time<Key.enter><Key.enter><Key.shift>Cody<Key.space><Key.shift>Rivera<Key.space>
Screenshot: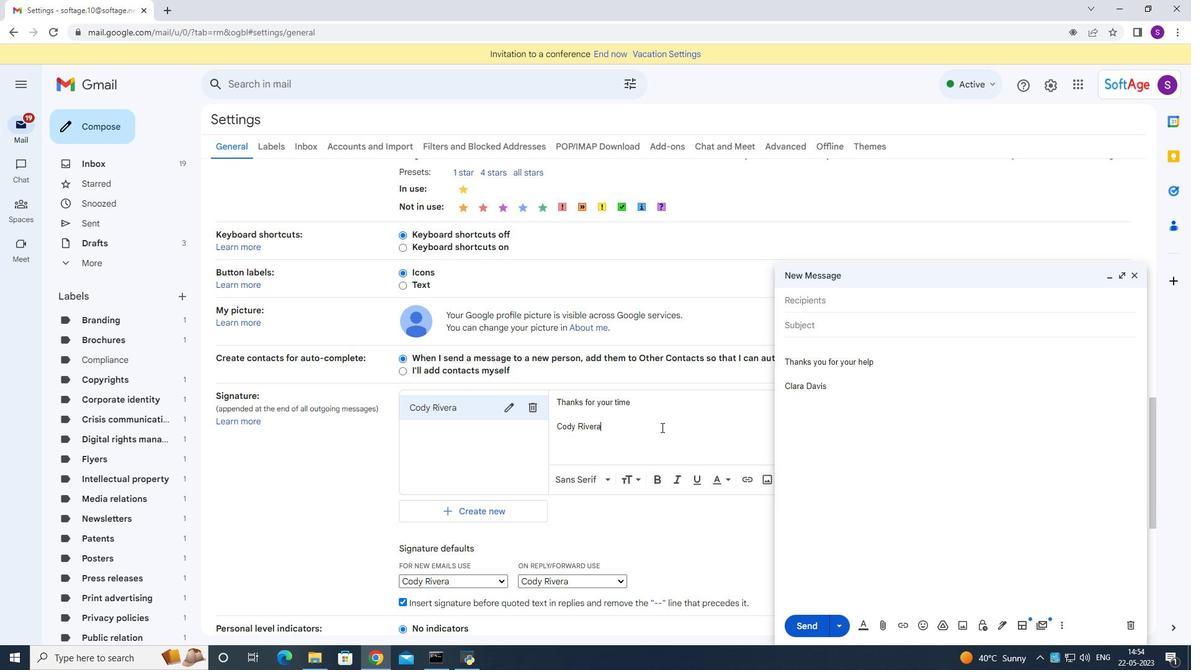 
Action: Mouse moved to (561, 517)
Screenshot: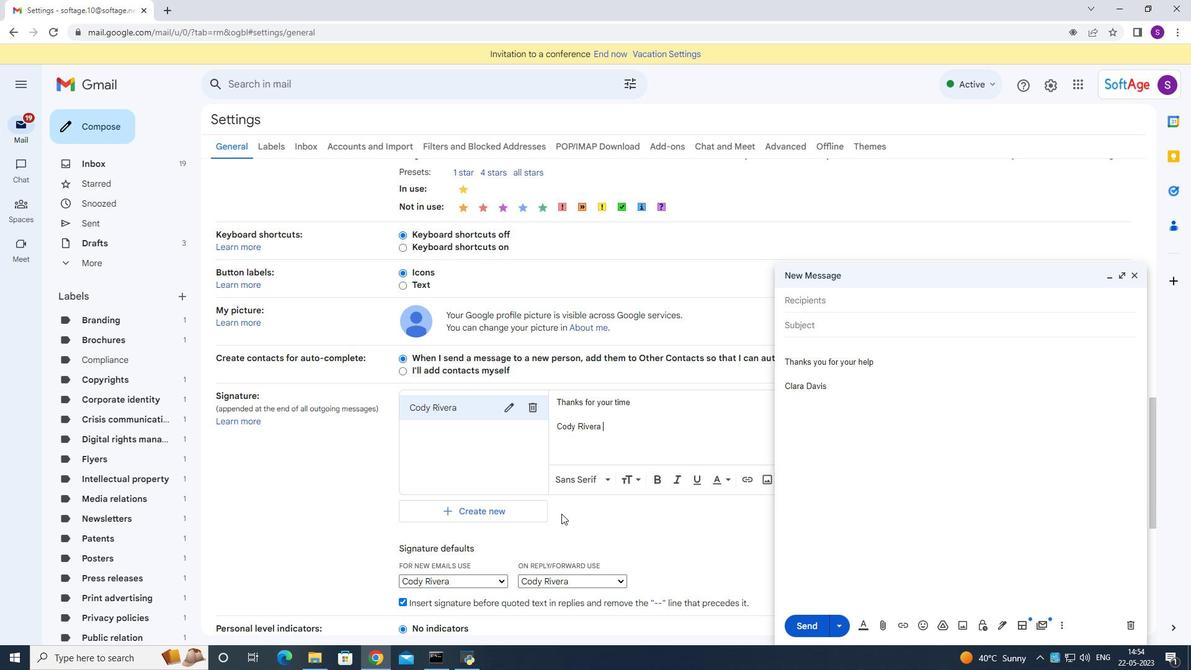 
Action: Mouse scrolled (561, 516) with delta (0, 0)
Screenshot: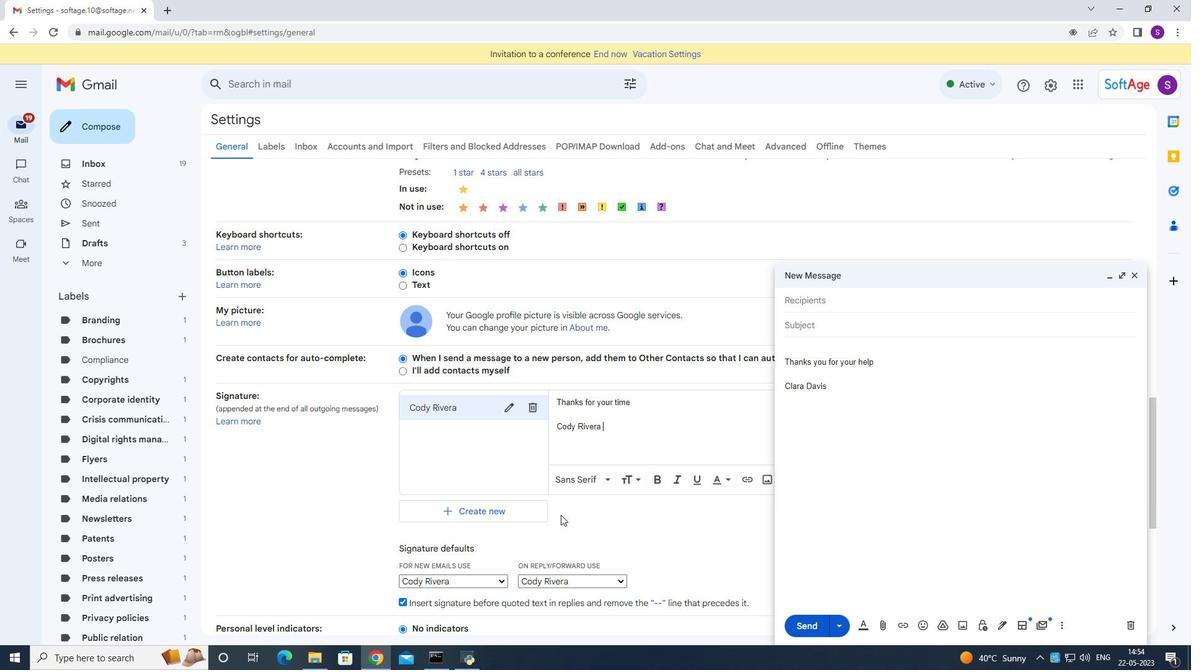
Action: Mouse moved to (561, 518)
Screenshot: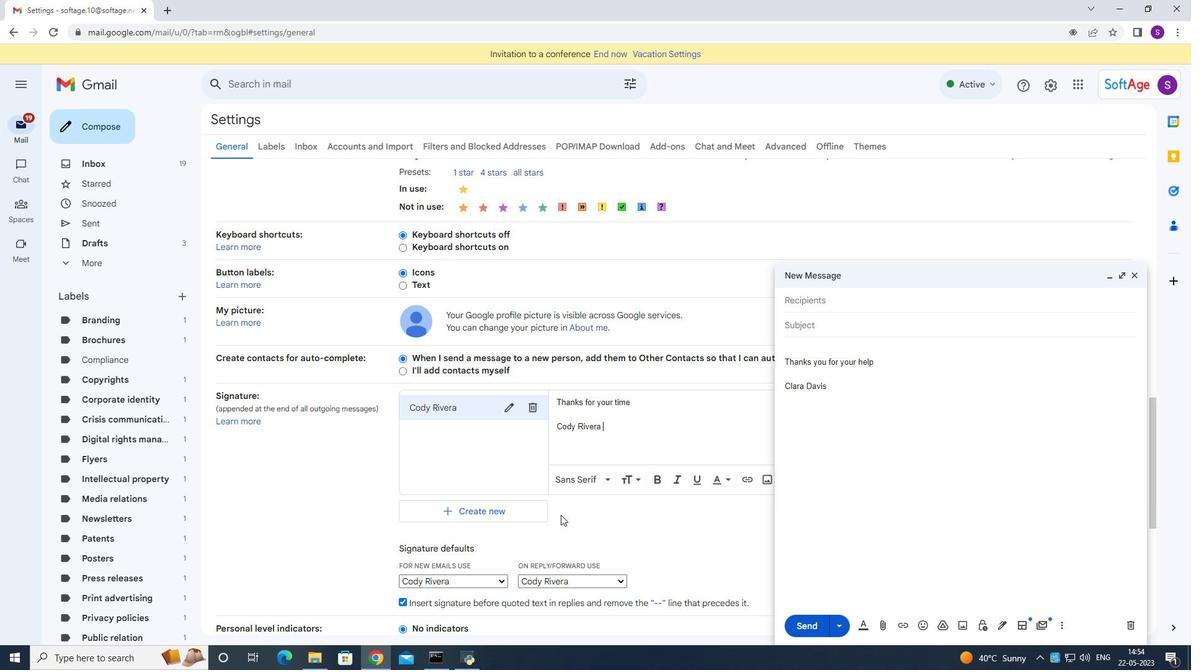 
Action: Mouse scrolled (561, 517) with delta (0, 0)
Screenshot: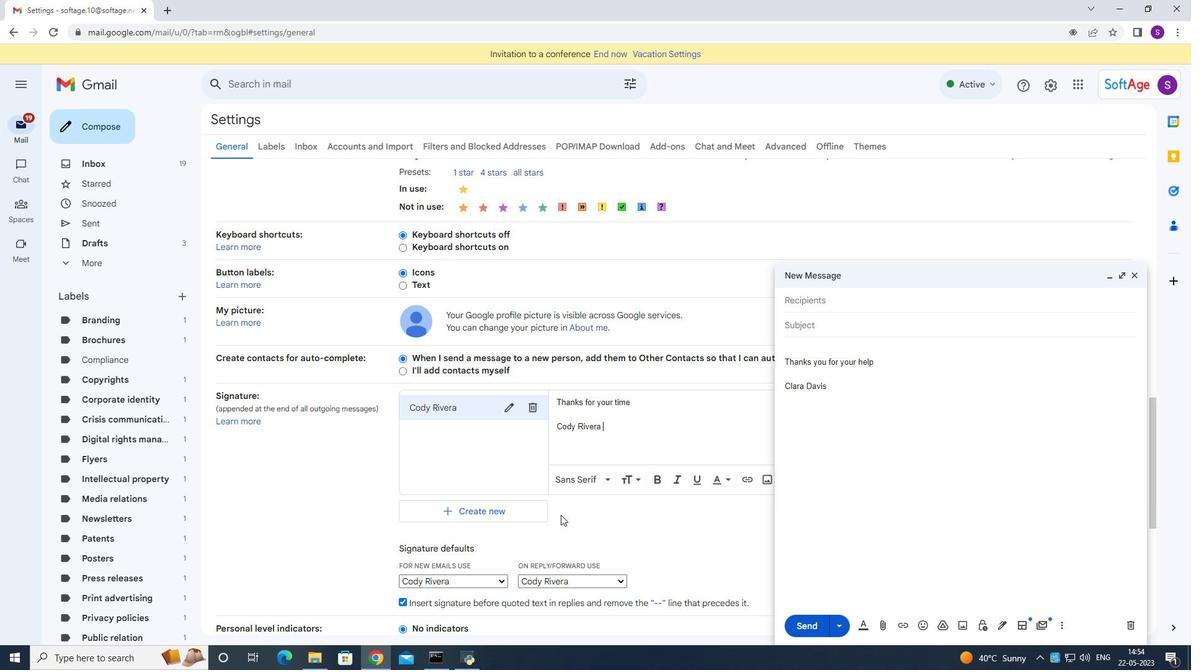 
Action: Mouse moved to (561, 518)
Screenshot: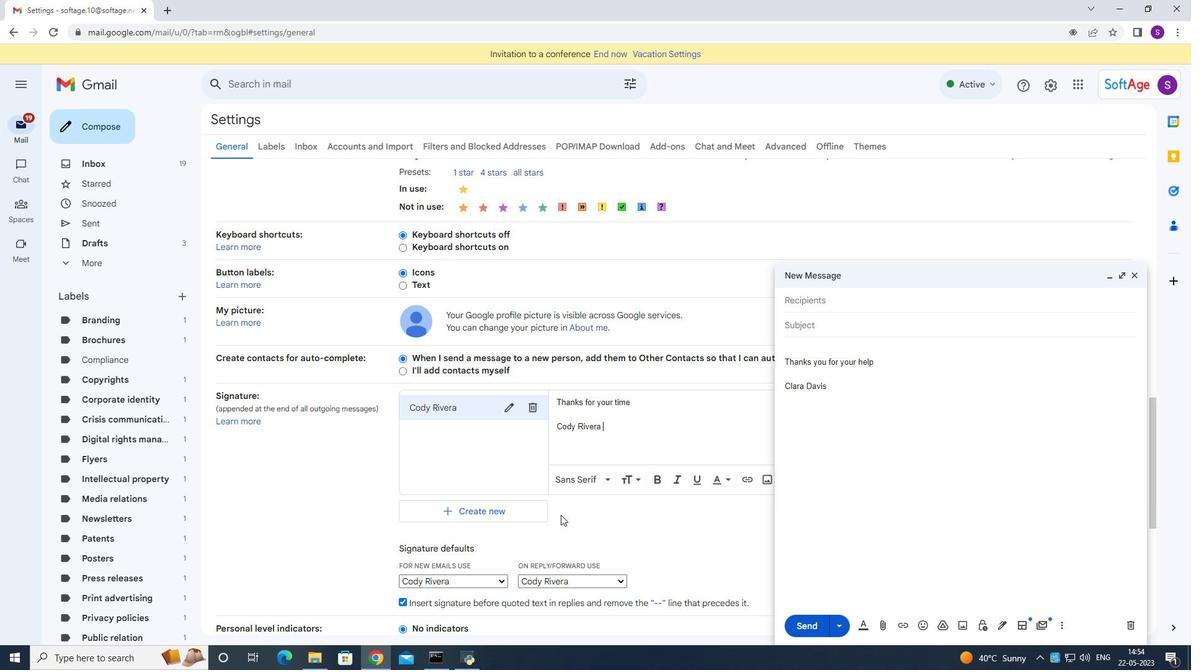
Action: Mouse scrolled (561, 518) with delta (0, 0)
Screenshot: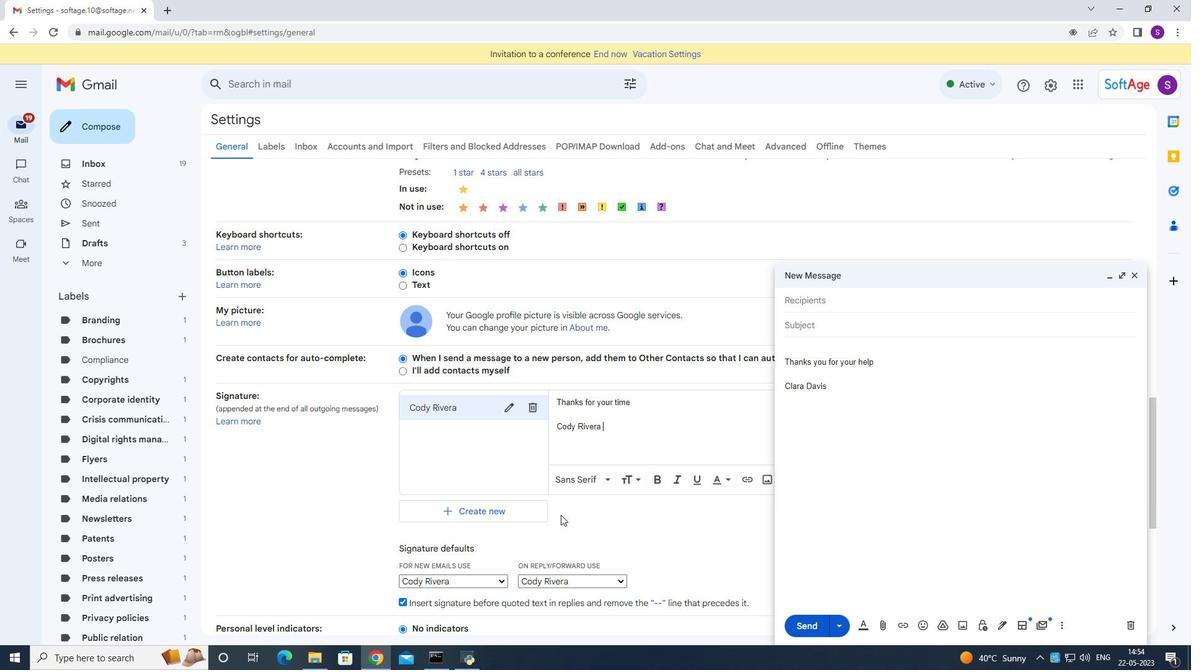 
Action: Mouse moved to (563, 519)
Screenshot: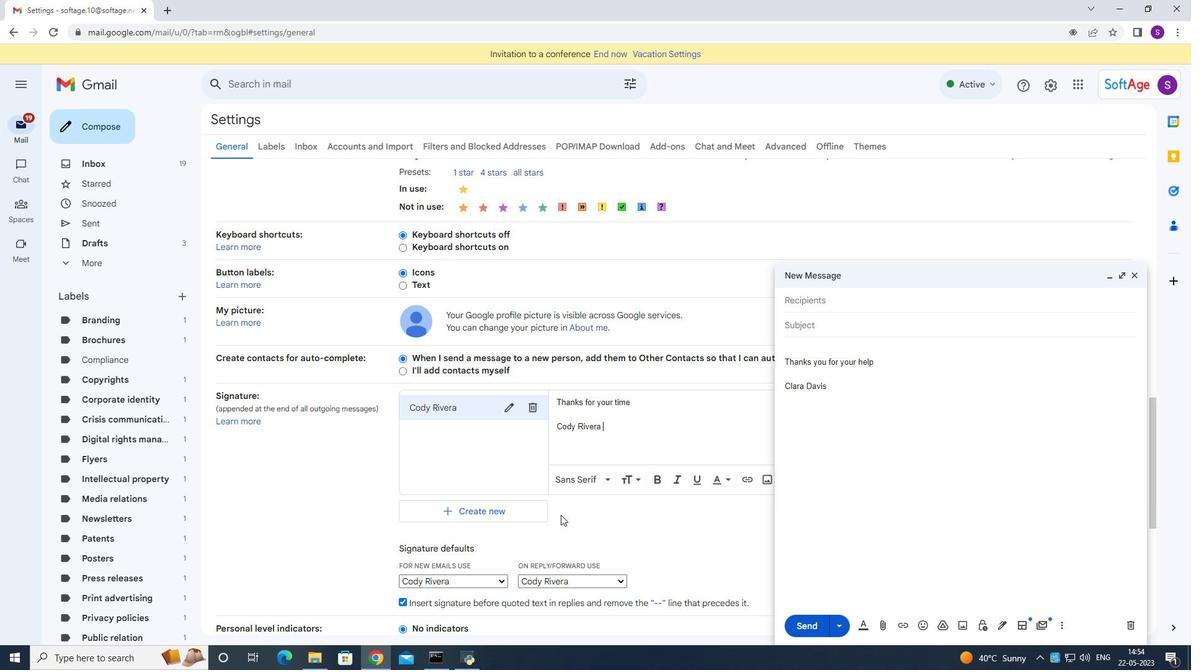 
Action: Mouse scrolled (563, 518) with delta (0, 0)
Screenshot: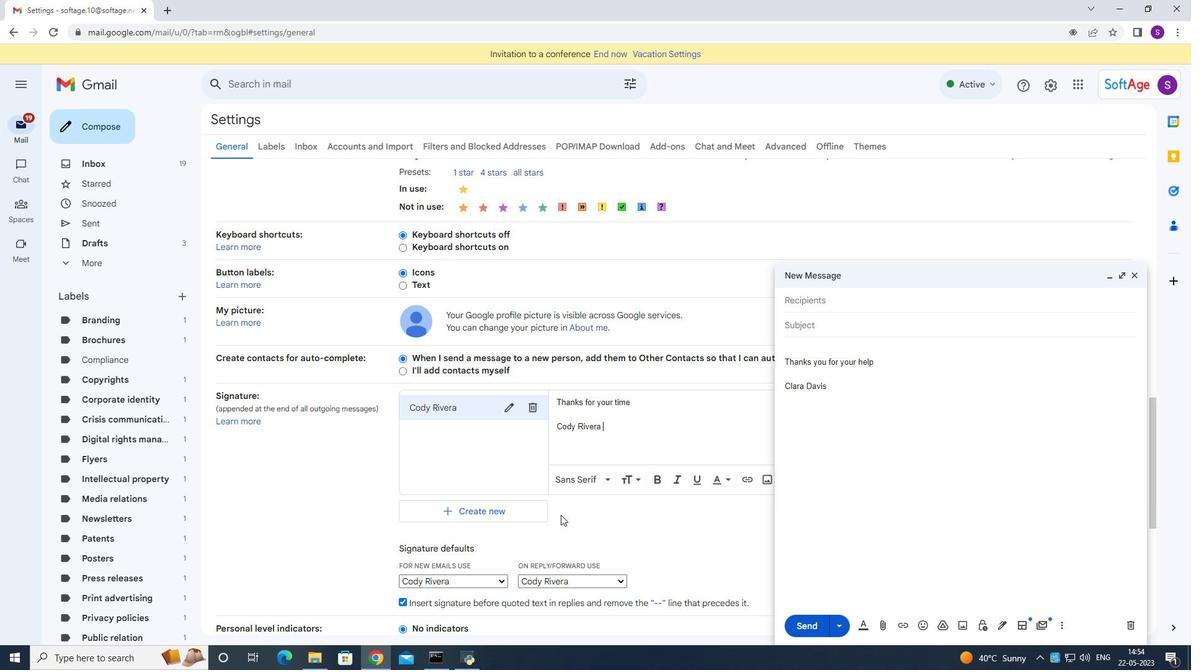 
Action: Mouse moved to (564, 519)
Screenshot: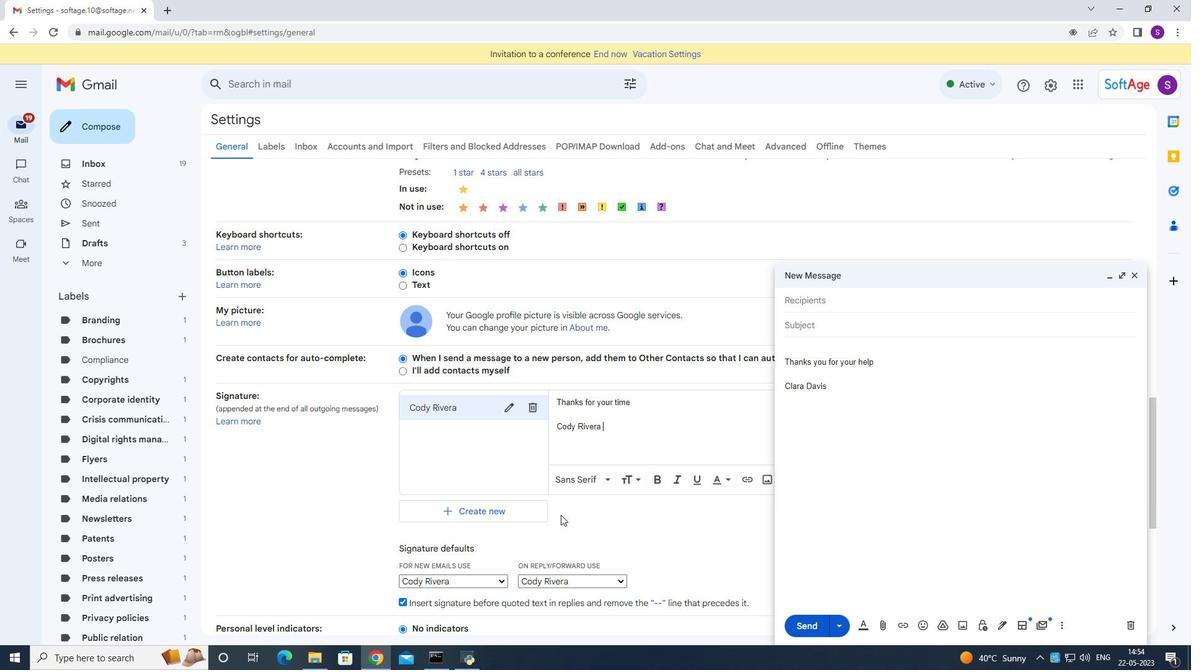 
Action: Mouse scrolled (564, 518) with delta (0, 0)
Screenshot: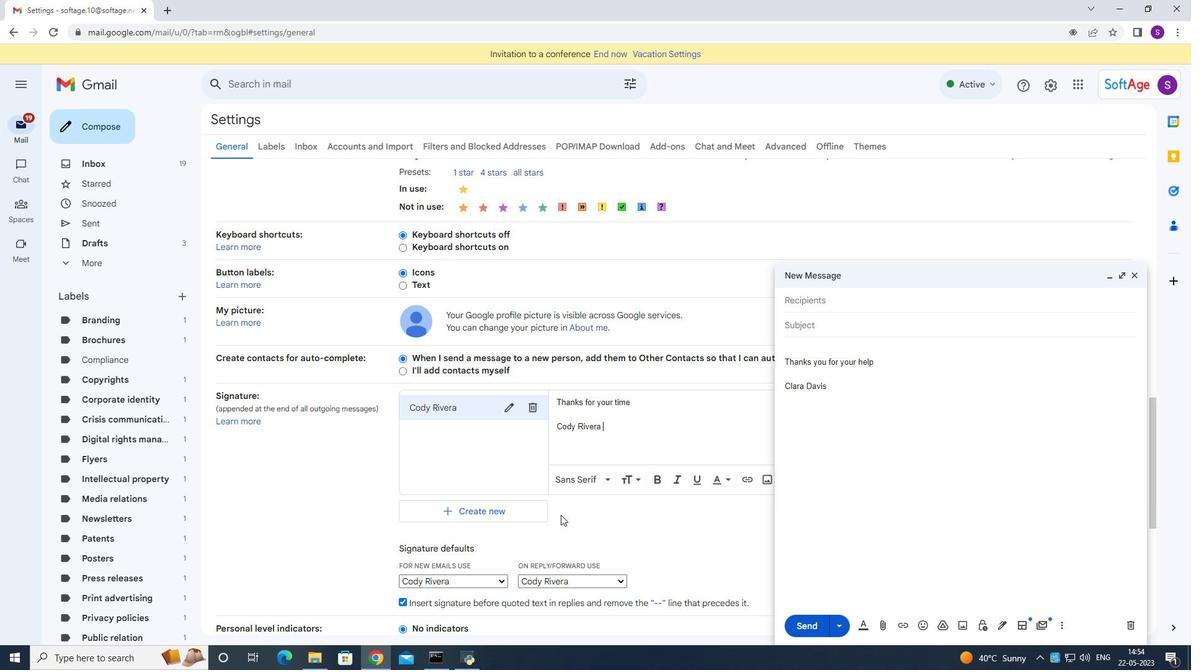
Action: Mouse moved to (643, 484)
Screenshot: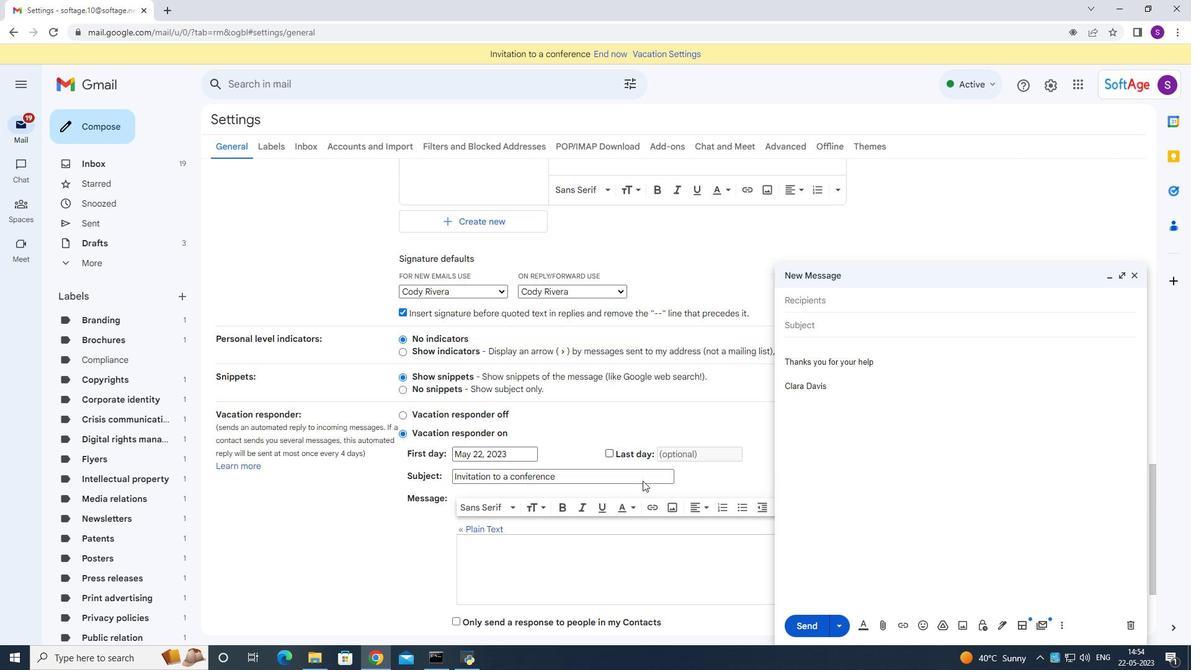 
Action: Mouse scrolled (643, 483) with delta (0, 0)
Screenshot: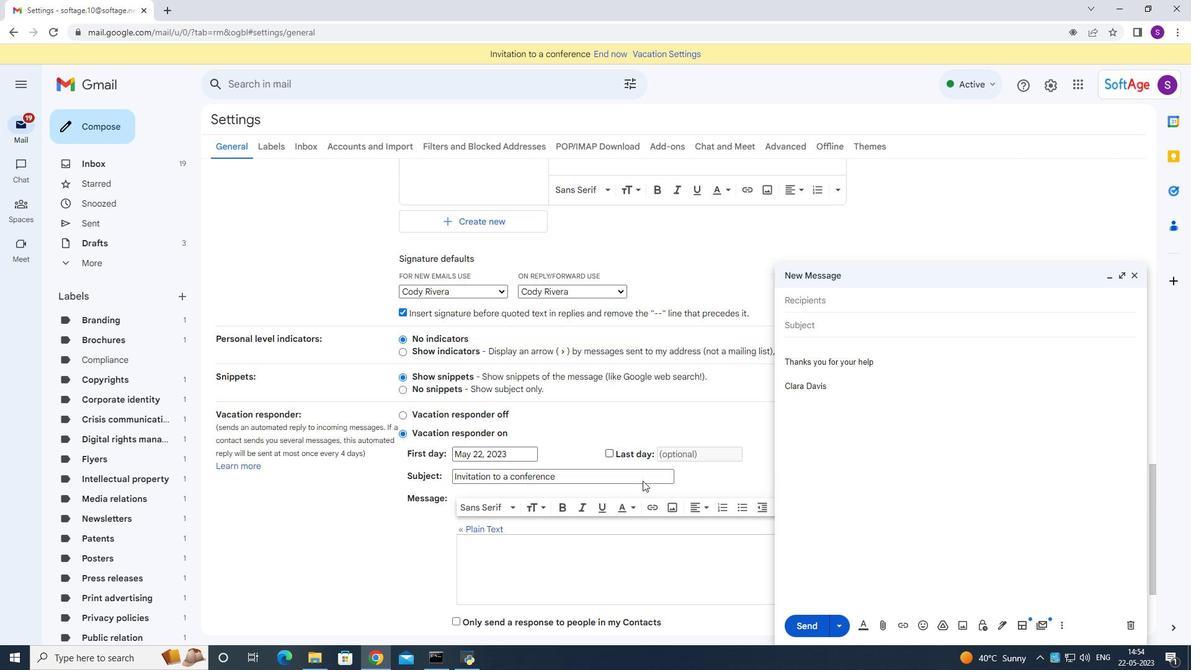 
Action: Mouse moved to (642, 484)
Screenshot: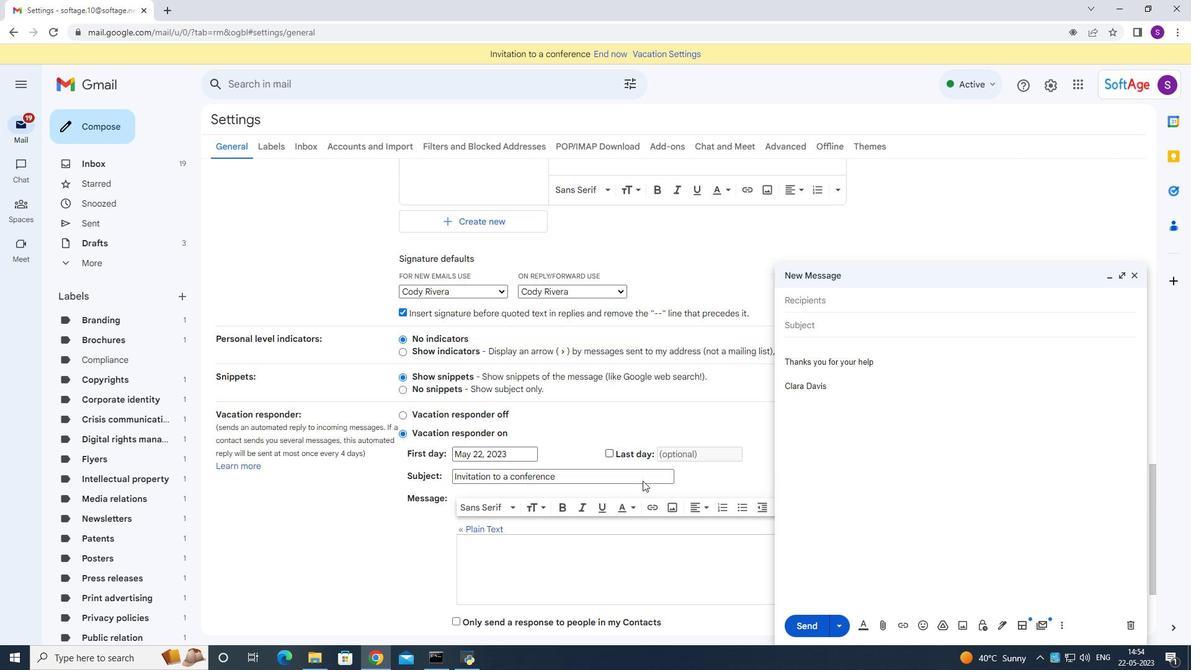 
Action: Mouse scrolled (642, 484) with delta (0, 0)
Screenshot: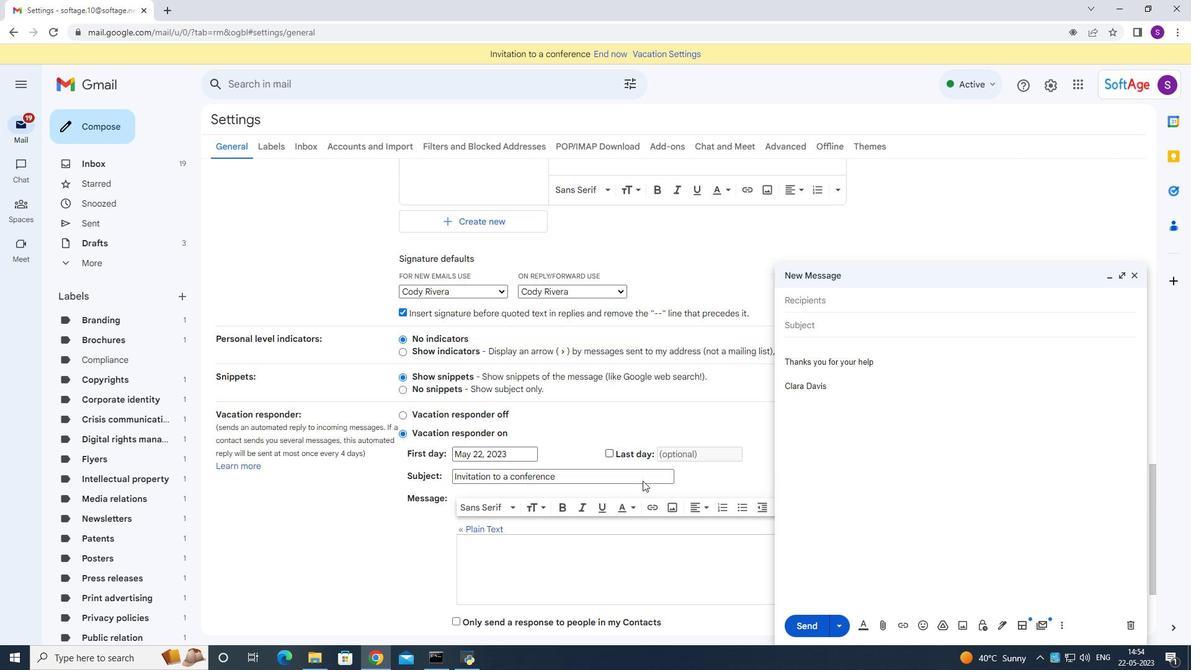
Action: Mouse scrolled (642, 484) with delta (0, 0)
Screenshot: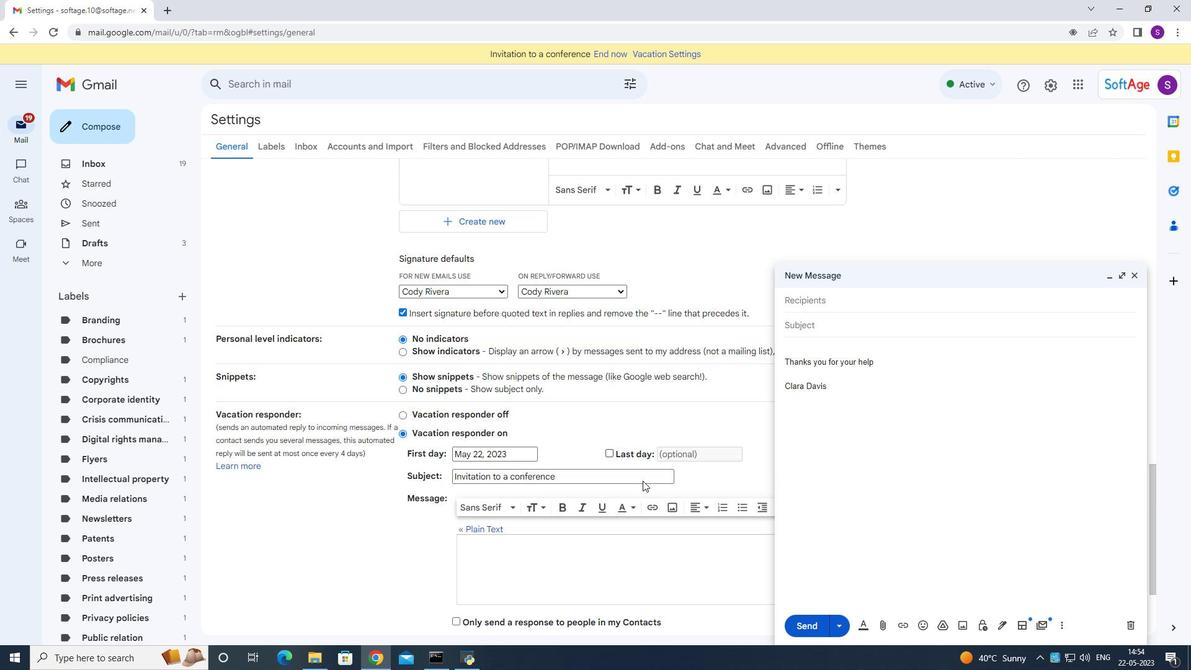 
Action: Mouse scrolled (642, 484) with delta (0, 0)
Screenshot: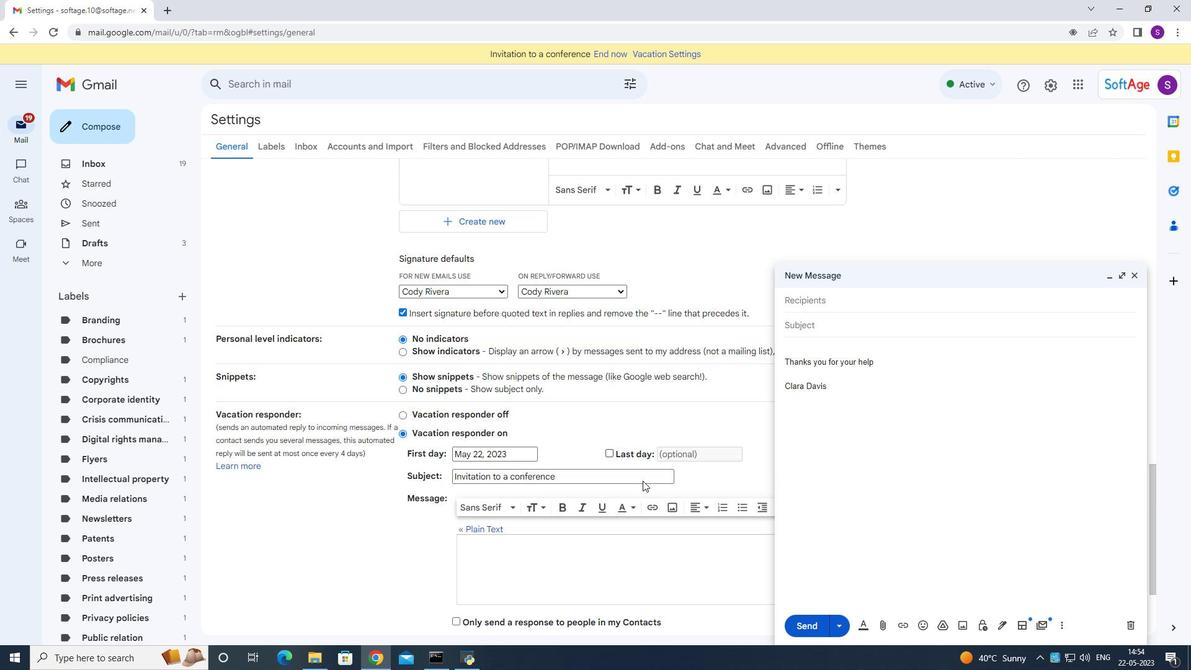 
Action: Mouse scrolled (642, 484) with delta (0, 0)
Screenshot: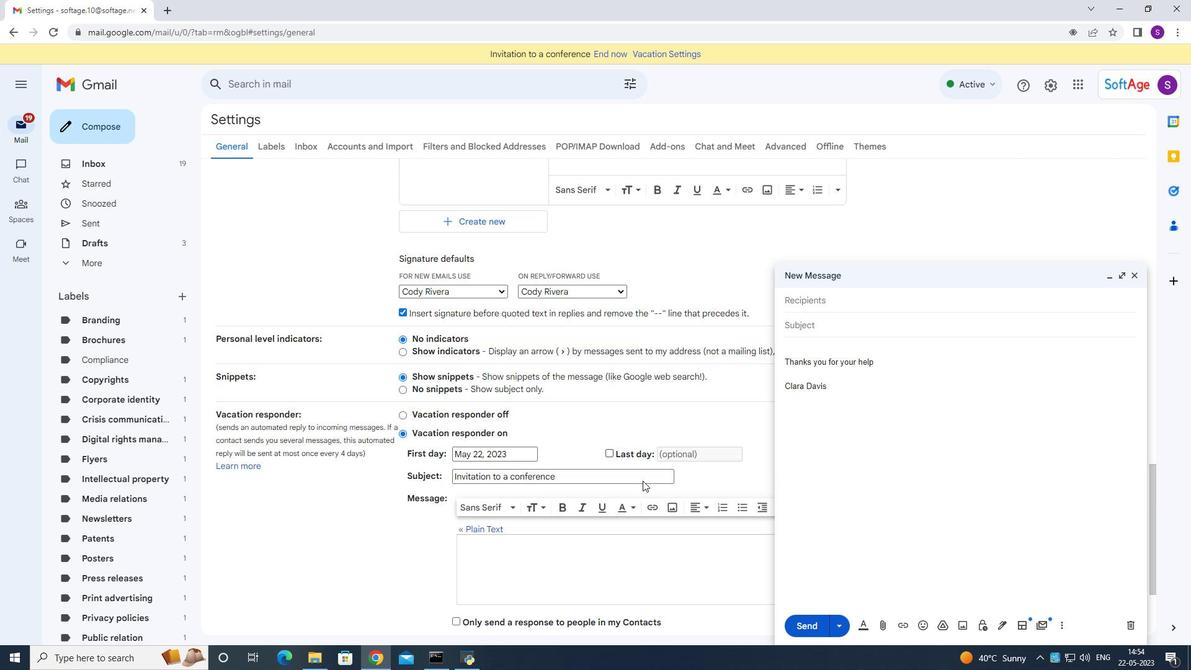 
Action: Mouse moved to (608, 525)
Screenshot: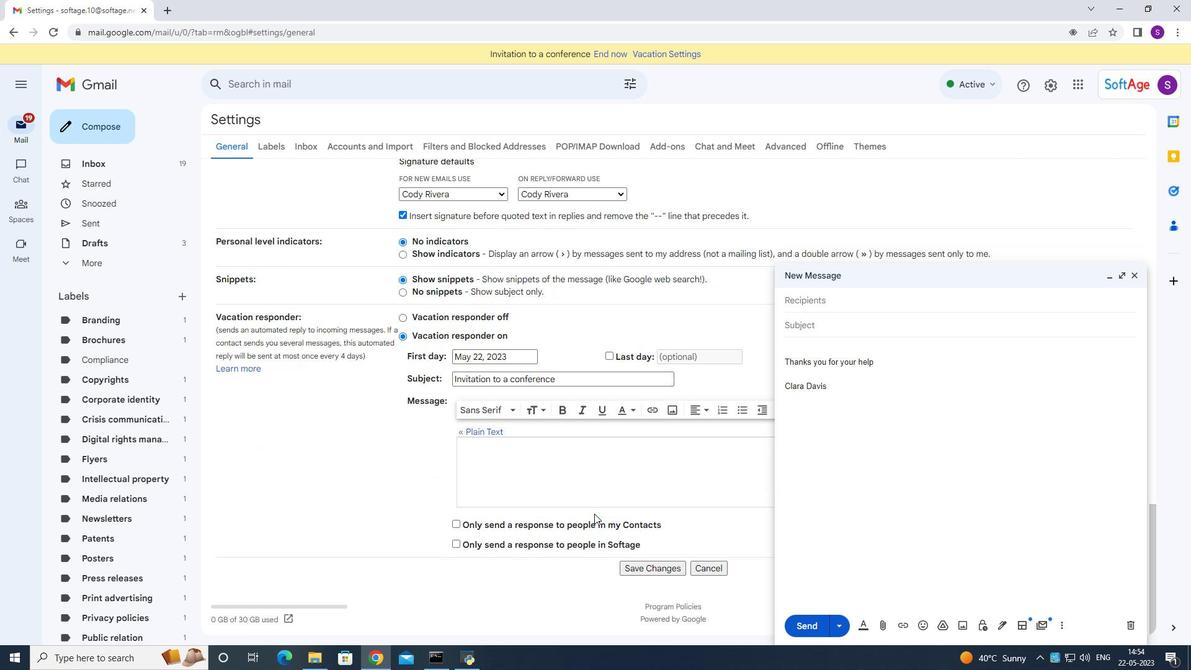 
Action: Mouse scrolled (608, 524) with delta (0, 0)
Screenshot: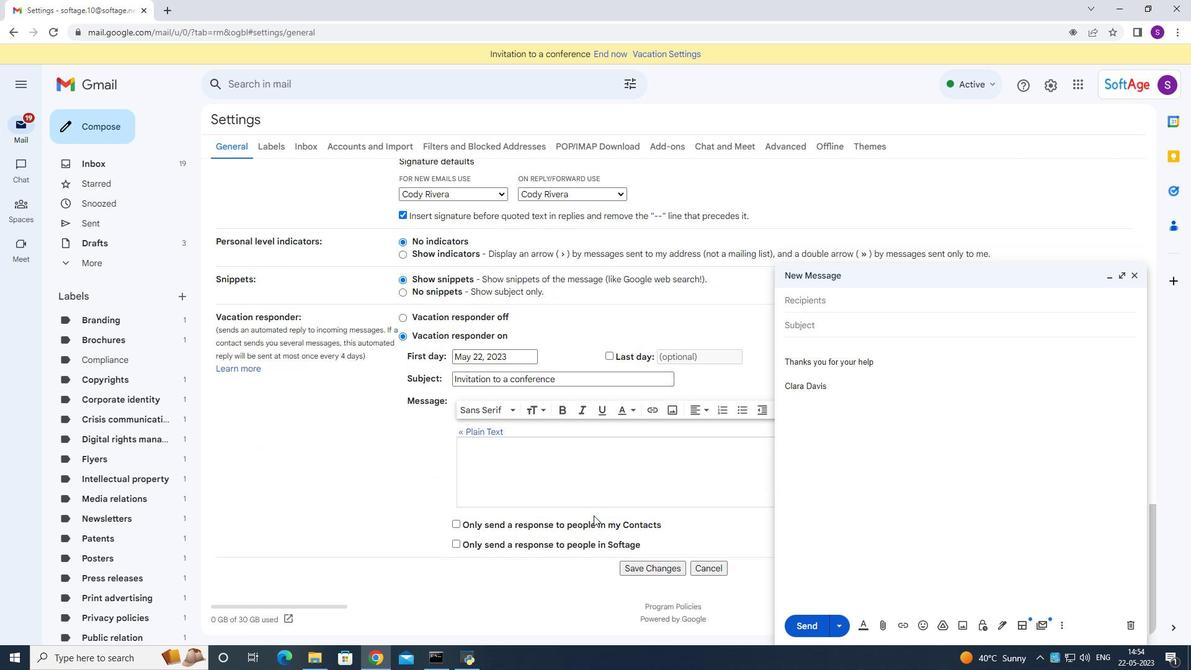 
Action: Mouse moved to (618, 527)
Screenshot: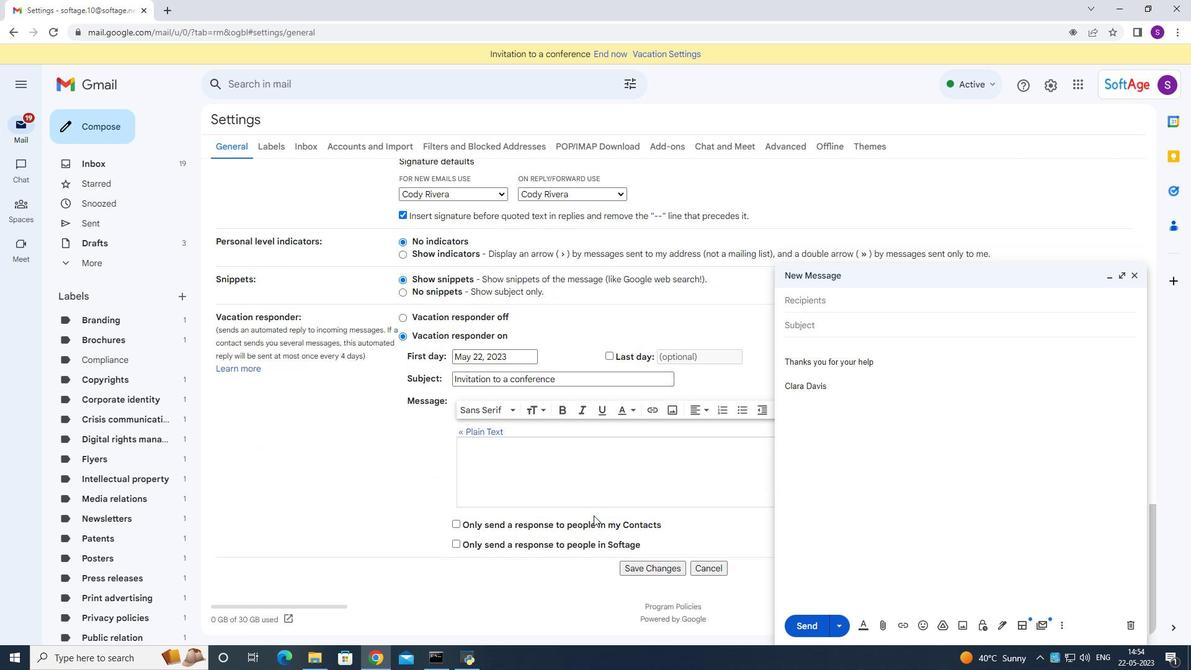
Action: Mouse scrolled (618, 526) with delta (0, 0)
Screenshot: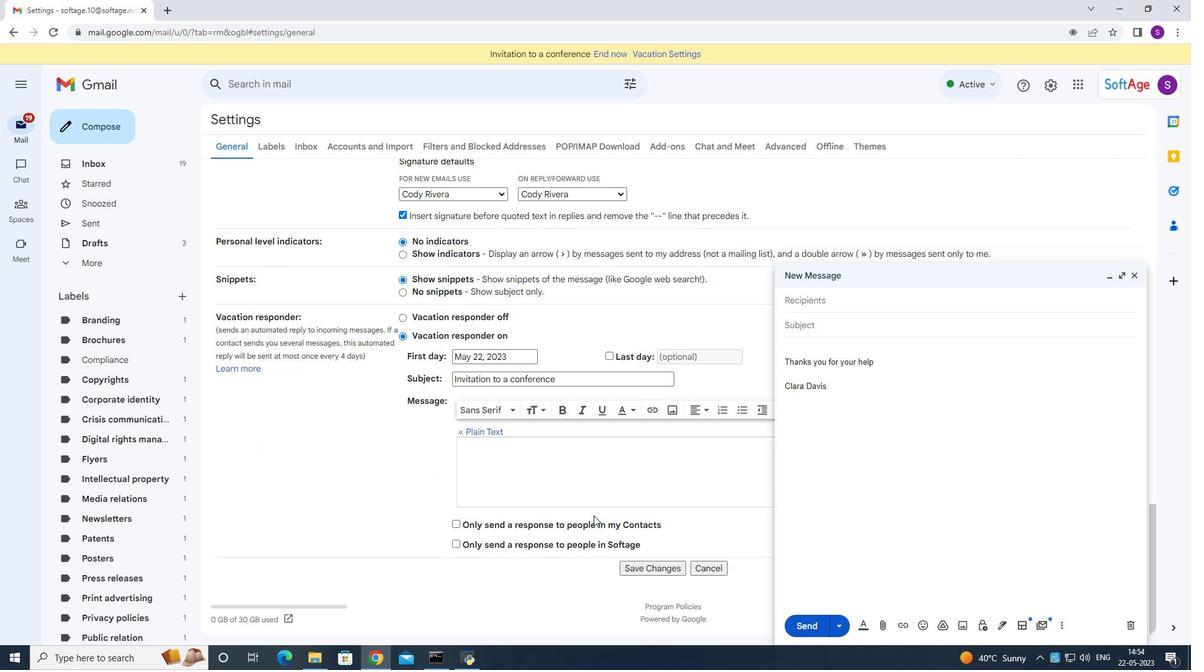 
Action: Mouse moved to (628, 567)
Screenshot: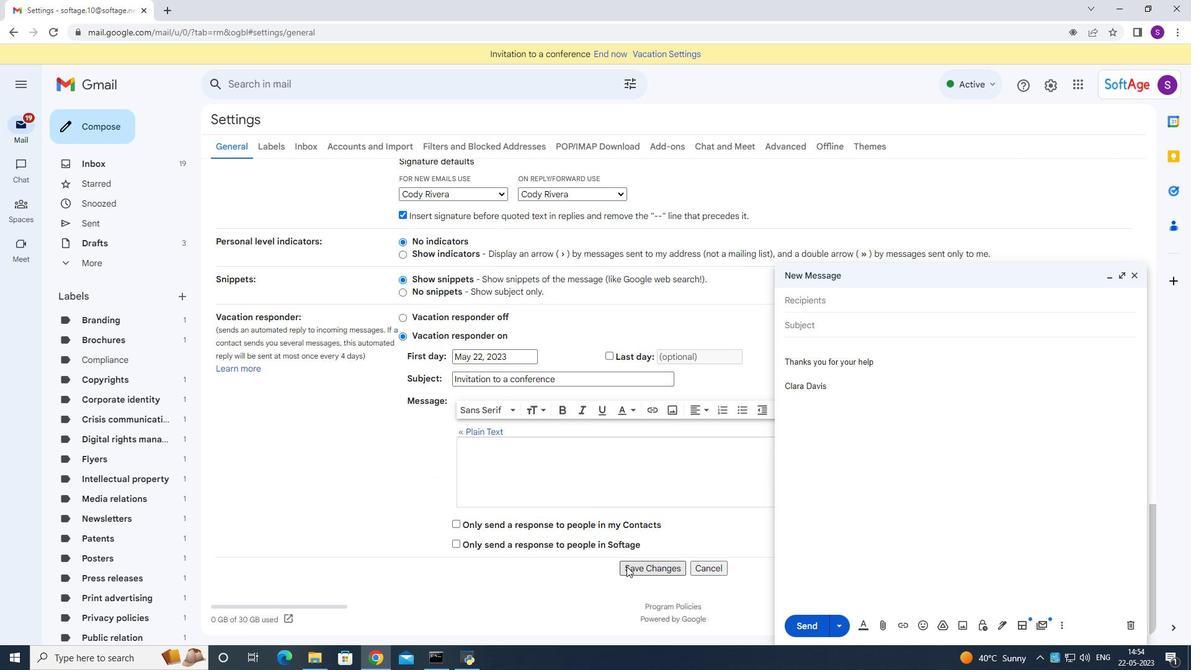 
Action: Mouse pressed left at (628, 567)
Screenshot: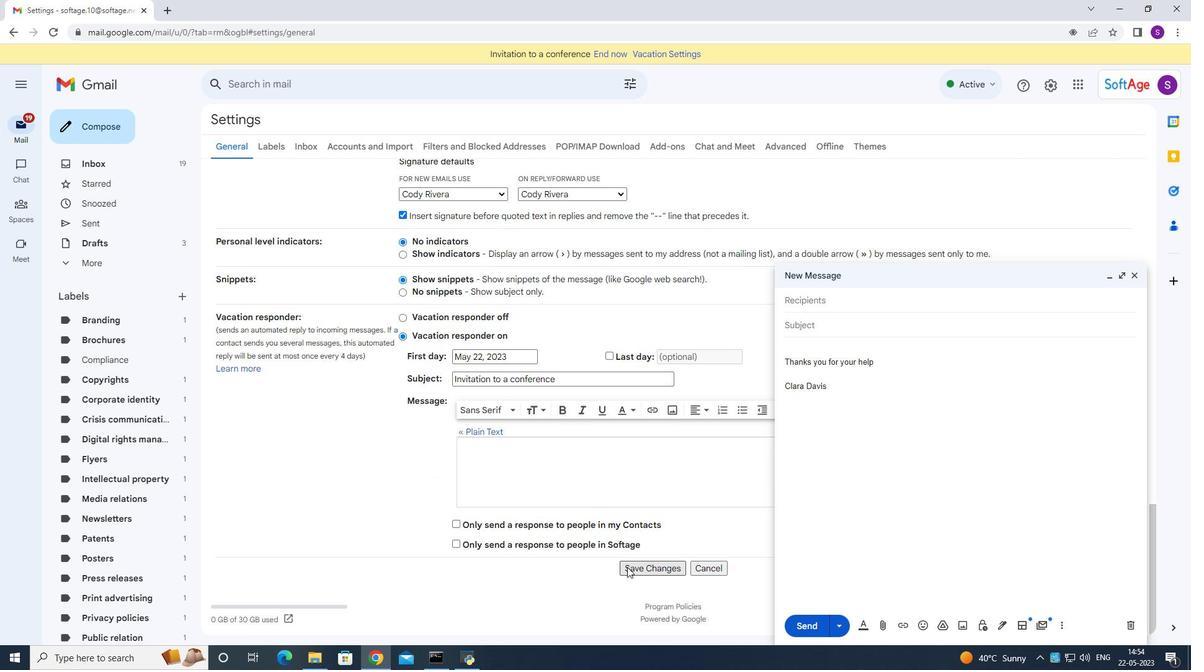 
Action: Mouse moved to (1141, 270)
Screenshot: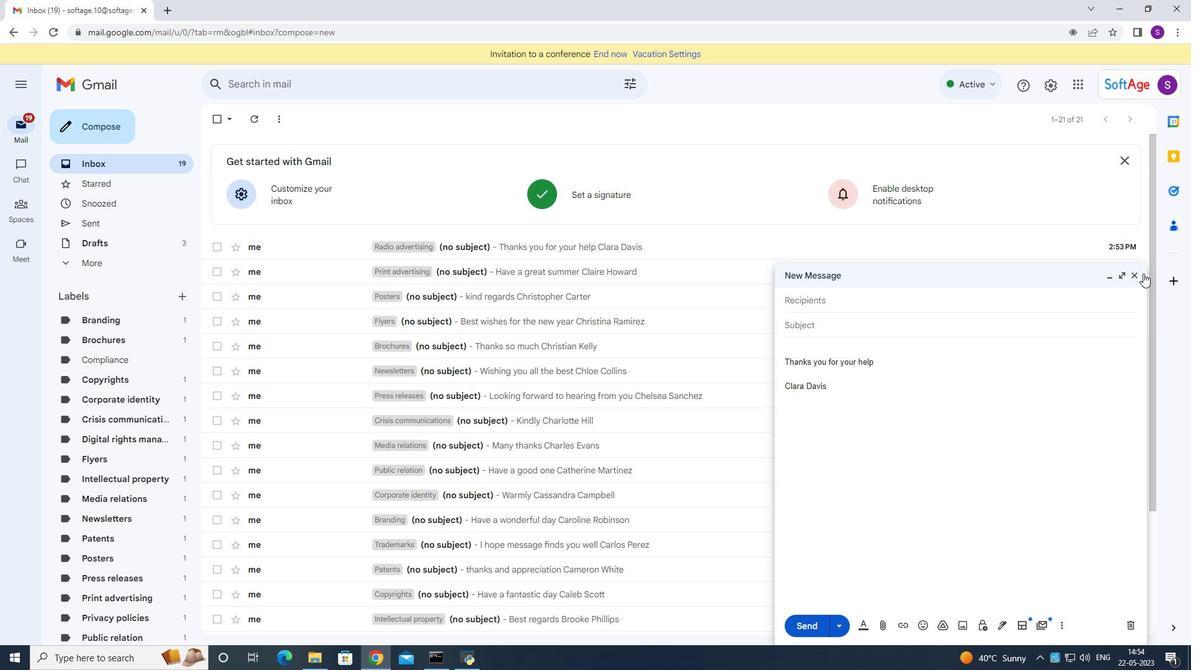 
Action: Mouse pressed left at (1141, 270)
Screenshot: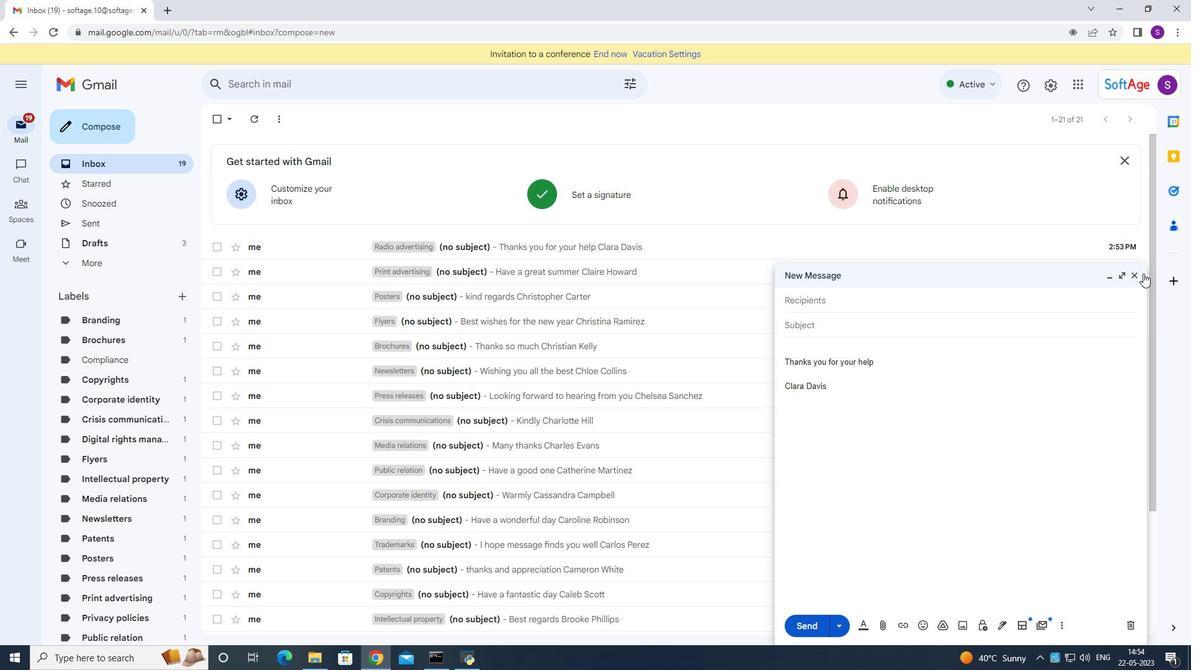 
Action: Mouse moved to (75, 134)
Screenshot: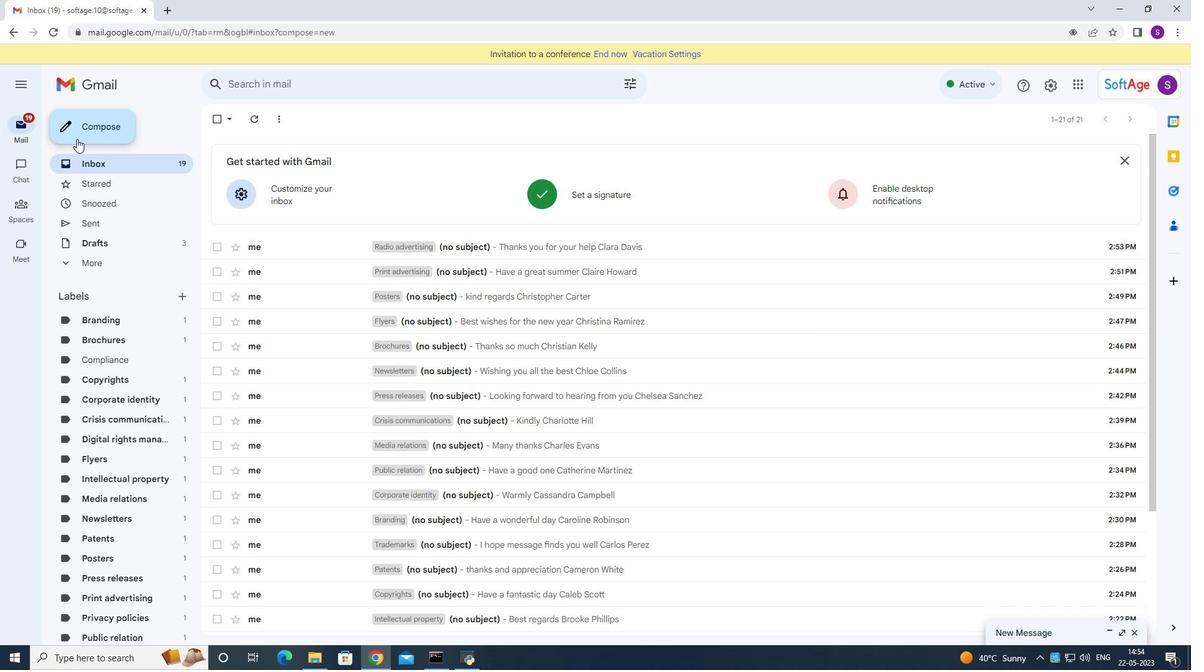 
Action: Mouse pressed left at (75, 134)
Screenshot: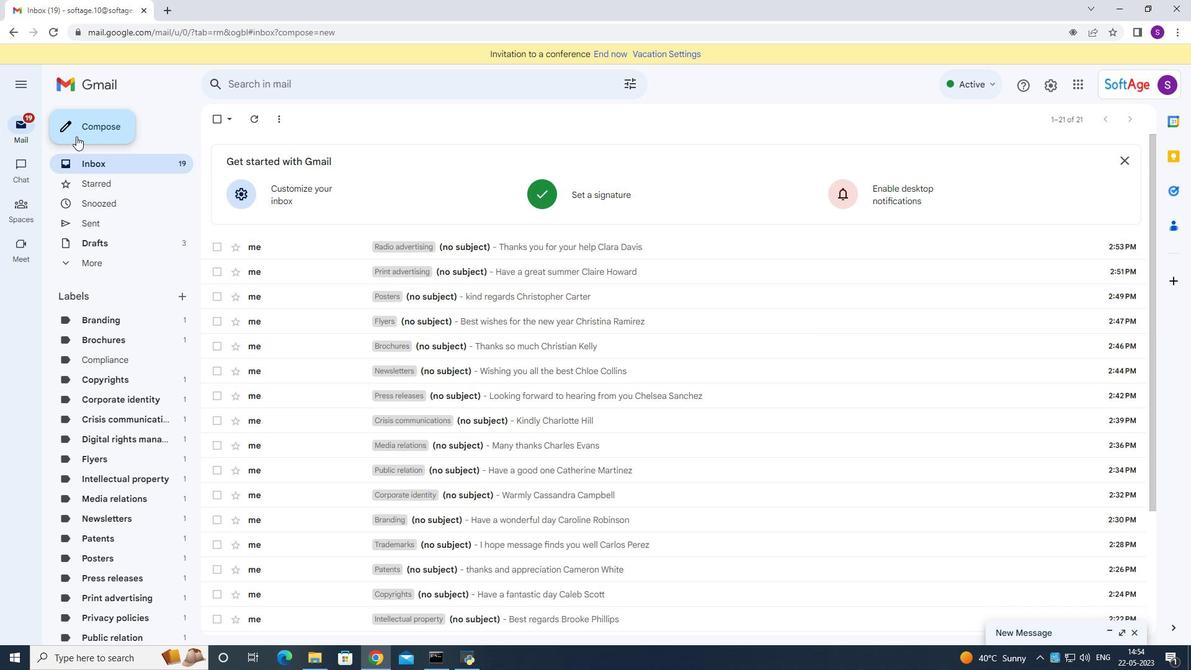 
Action: Mouse moved to (716, 311)
Screenshot: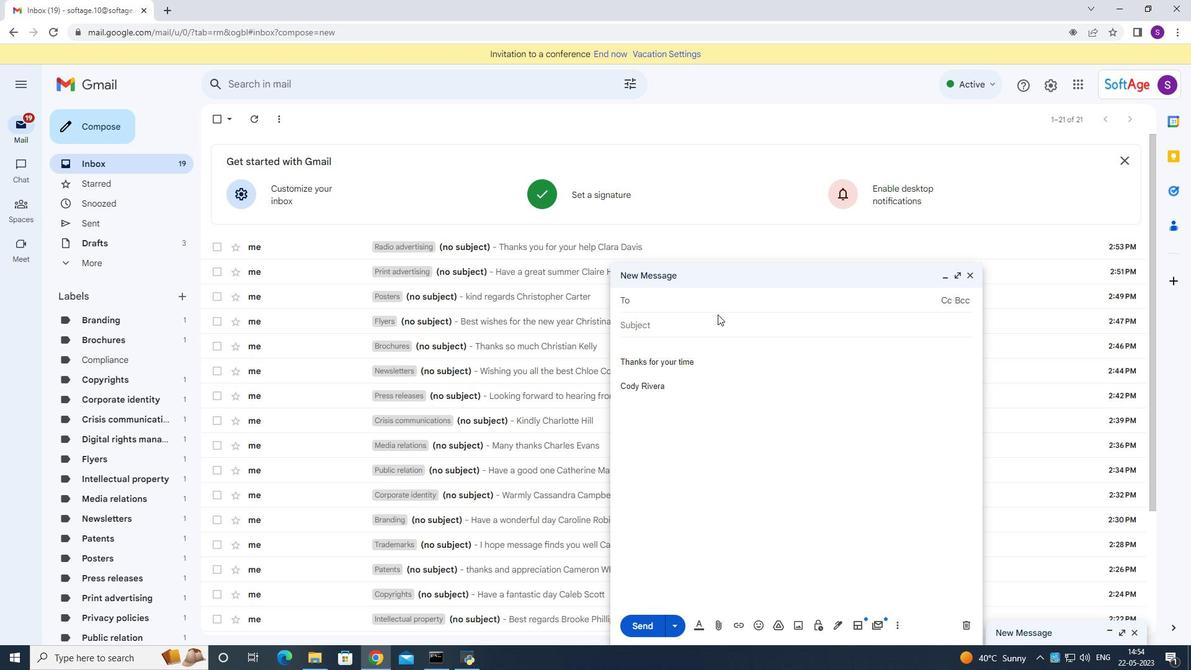 
Action: Key pressed <Key.shift>Softage.10<Key.shift>@softage.net
Screenshot: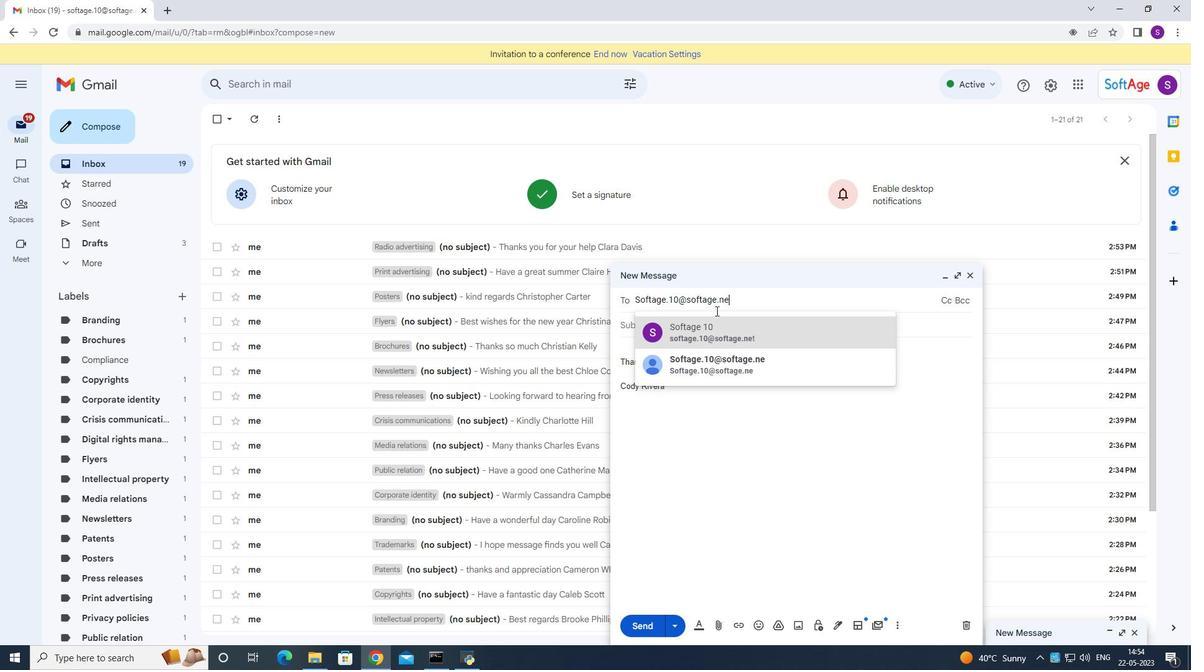 
Action: Mouse moved to (702, 333)
Screenshot: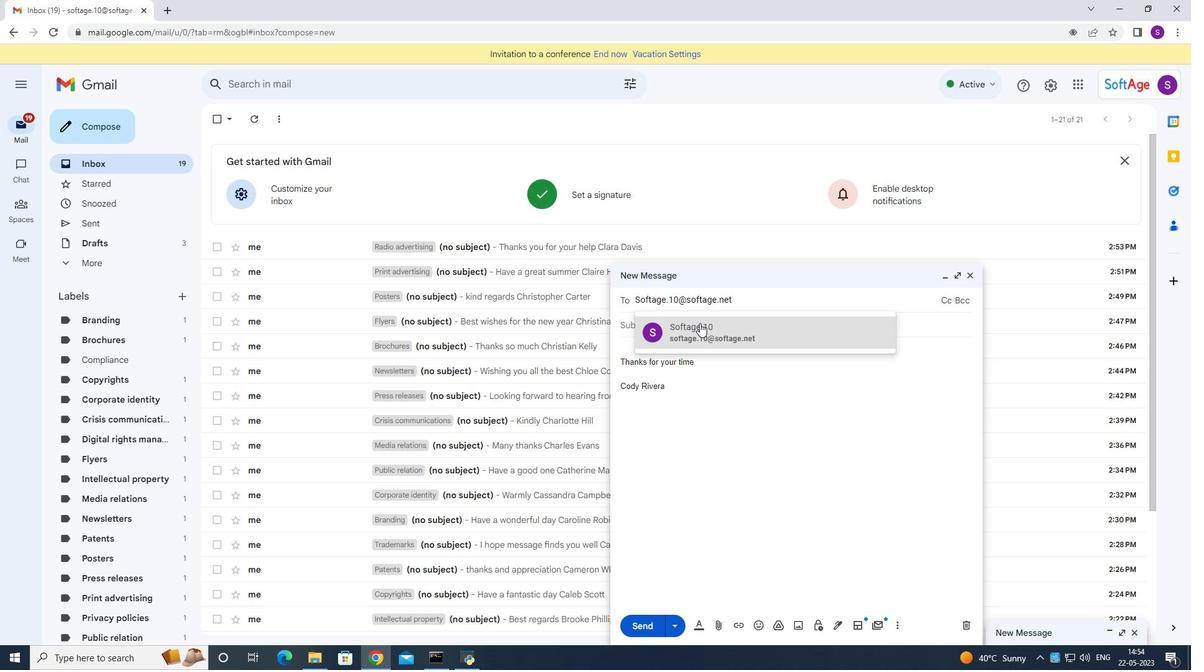 
Action: Mouse pressed left at (702, 333)
Screenshot: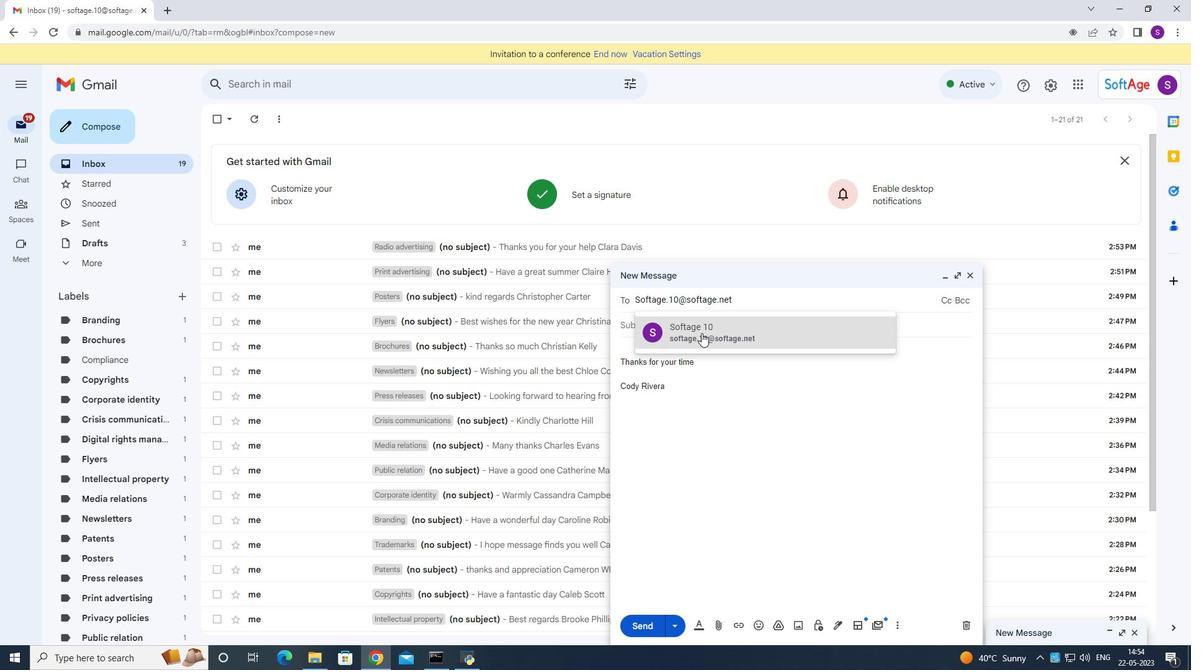 
Action: Mouse moved to (893, 628)
Screenshot: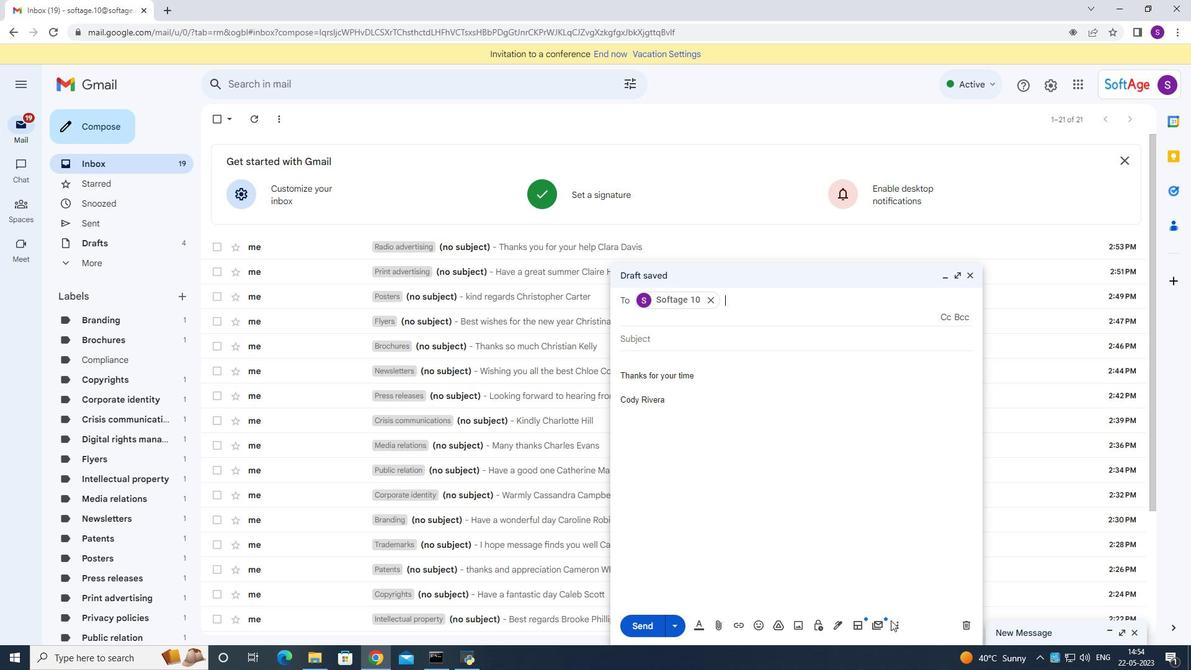 
Action: Mouse pressed left at (893, 628)
Screenshot: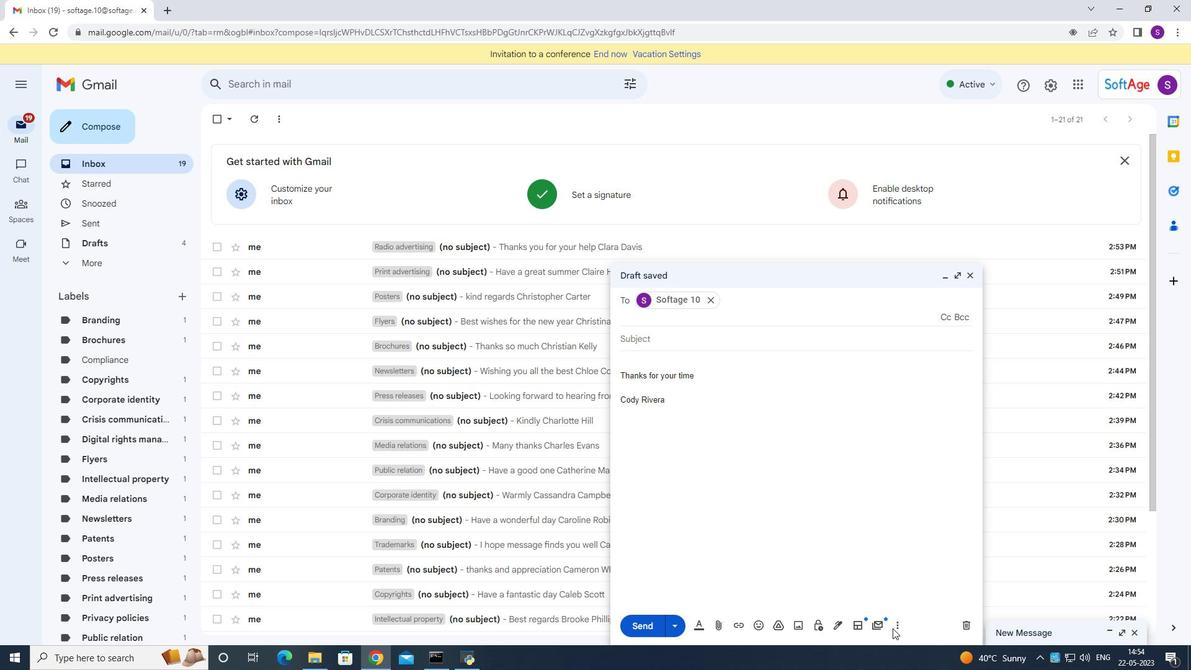 
Action: Mouse moved to (896, 625)
Screenshot: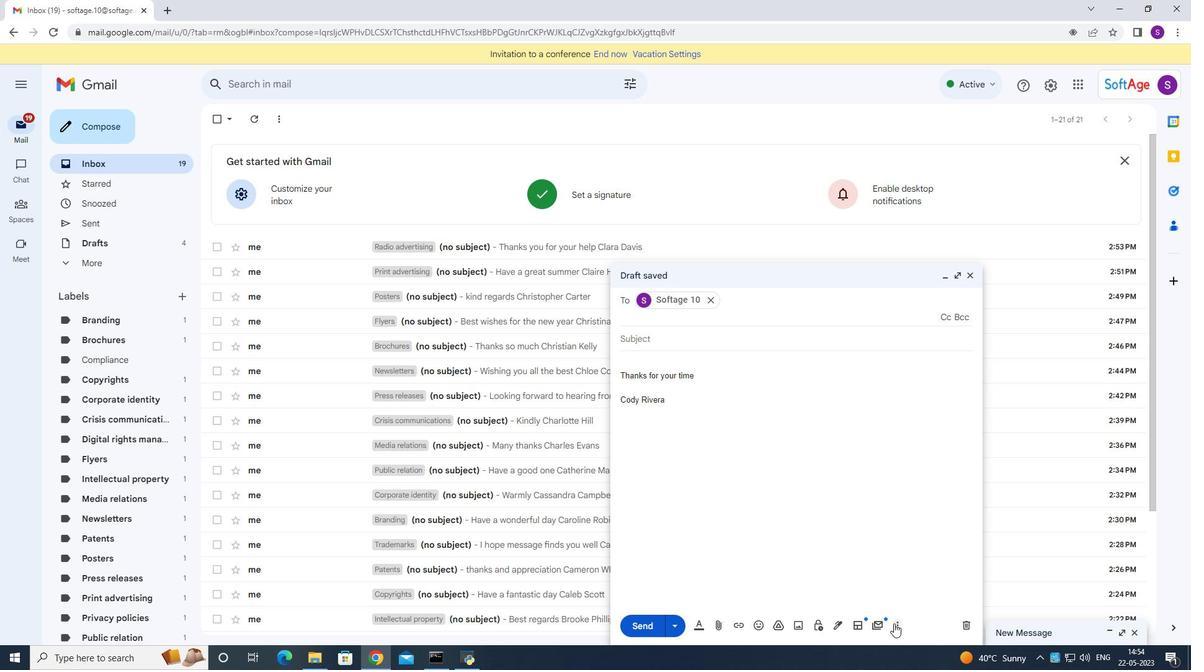 
Action: Mouse pressed left at (896, 625)
Screenshot: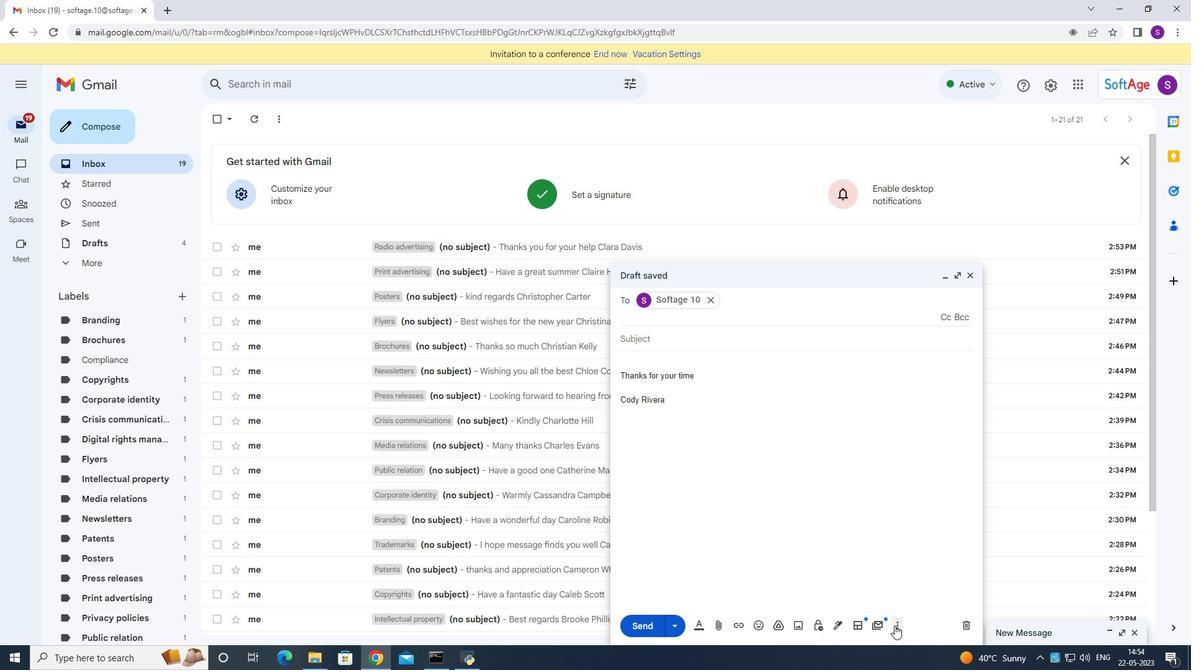 
Action: Mouse moved to (933, 515)
Screenshot: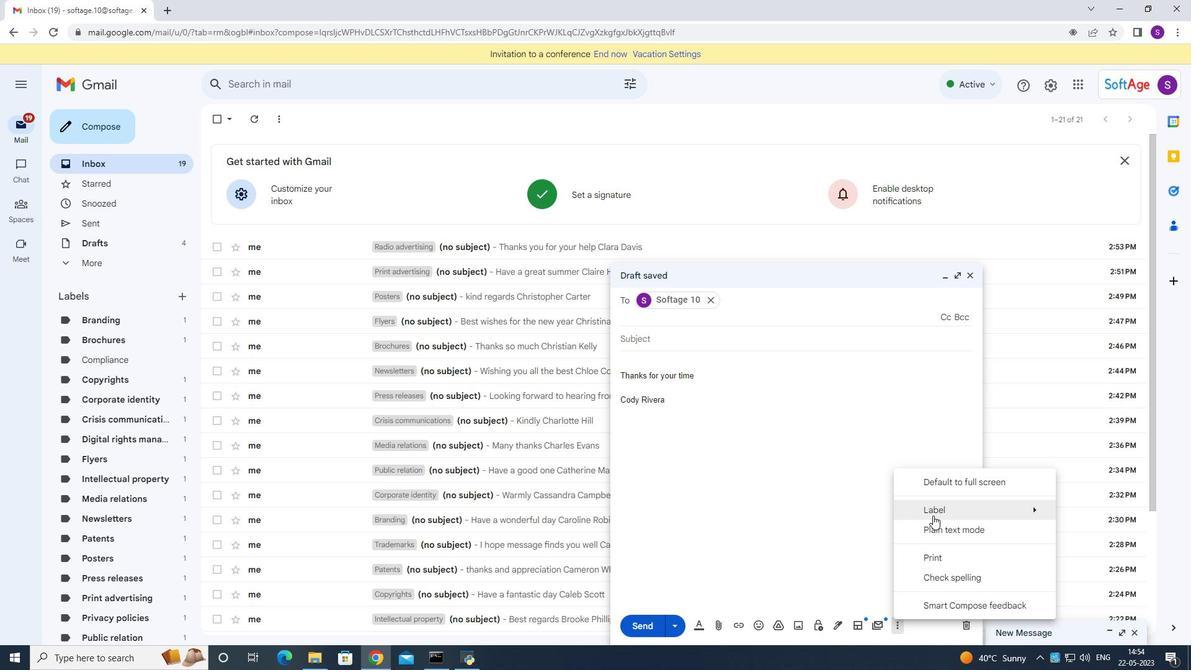 
Action: Mouse pressed left at (933, 515)
Screenshot: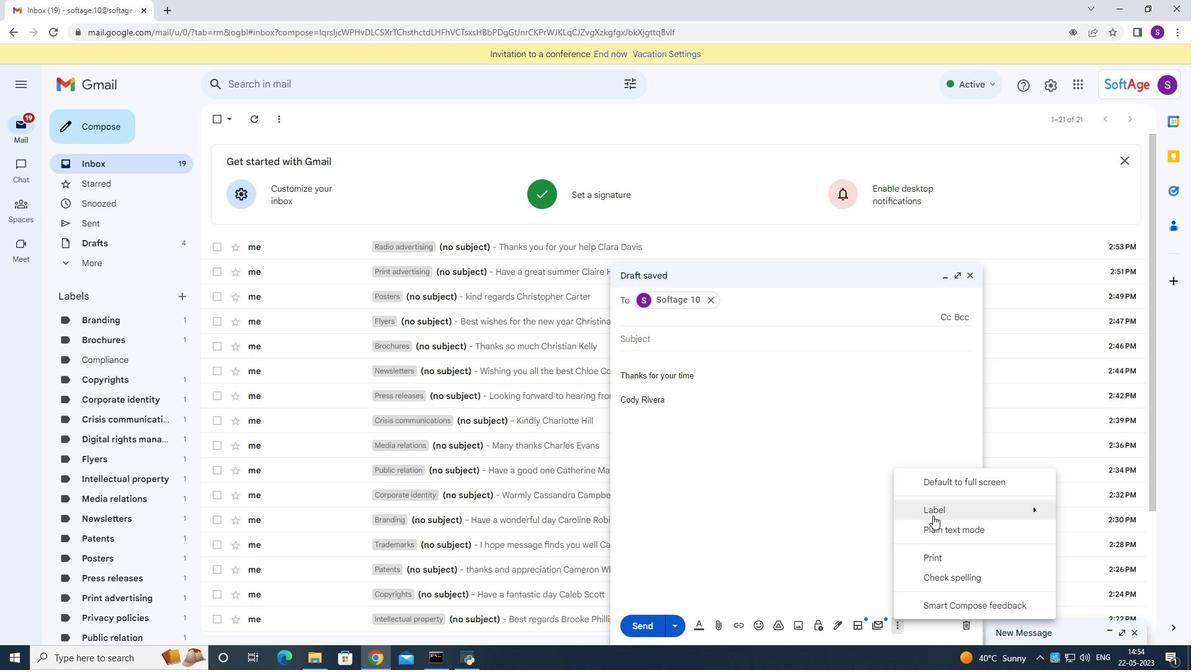 
Action: Mouse moved to (776, 492)
Screenshot: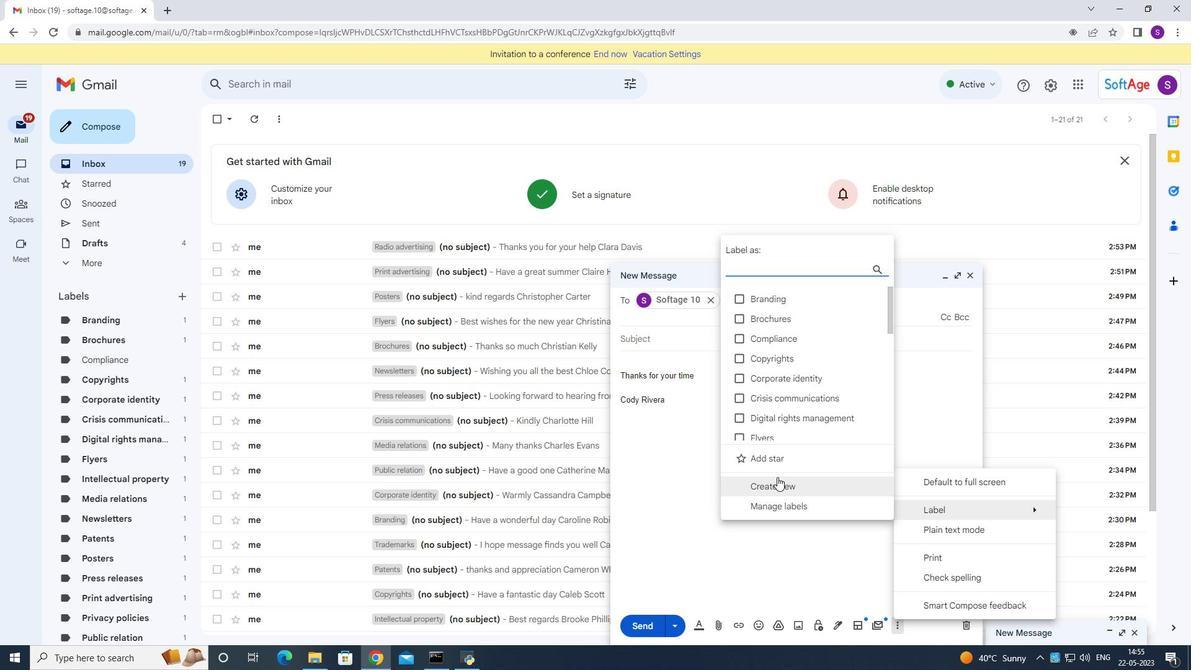 
Action: Mouse pressed left at (776, 492)
Screenshot: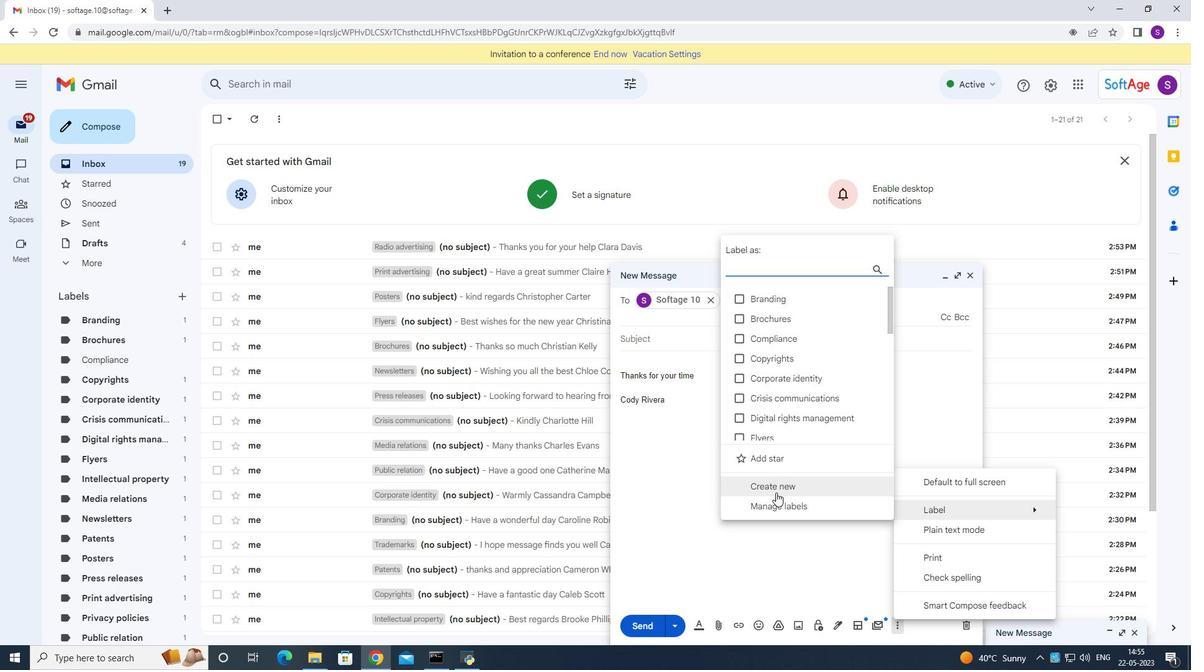 
Action: Mouse moved to (618, 371)
Screenshot: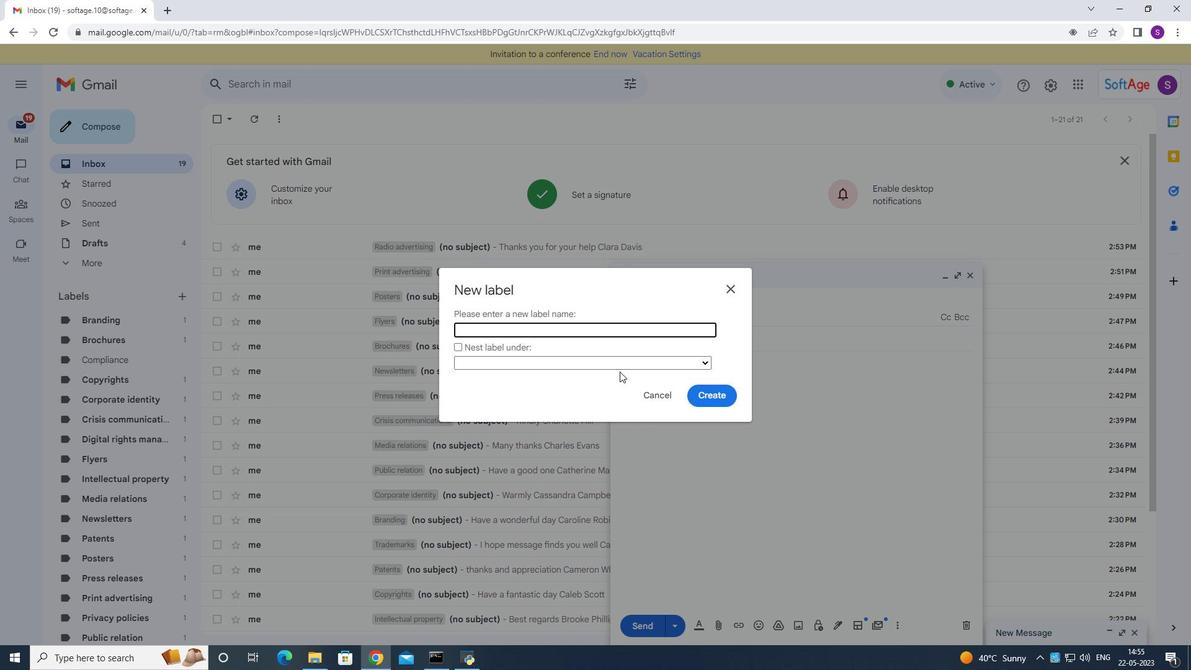
Action: Key pressed <Key.shift>TV<Key.space>advertising<Key.space>
Screenshot: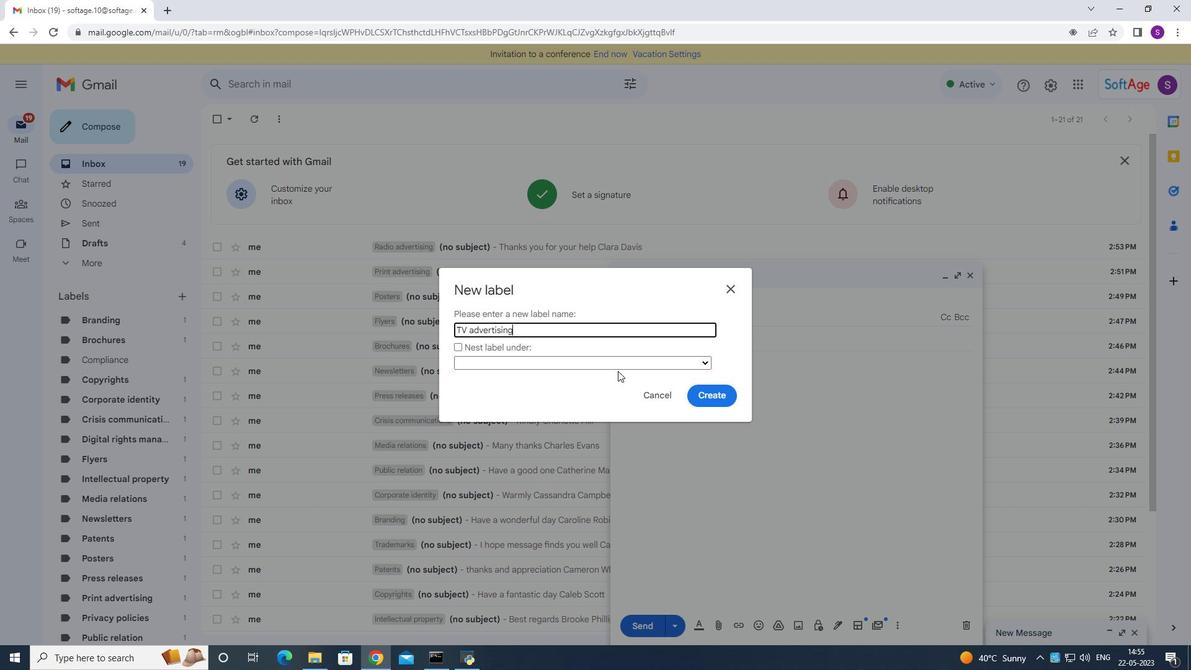 
Action: Mouse moved to (710, 389)
Screenshot: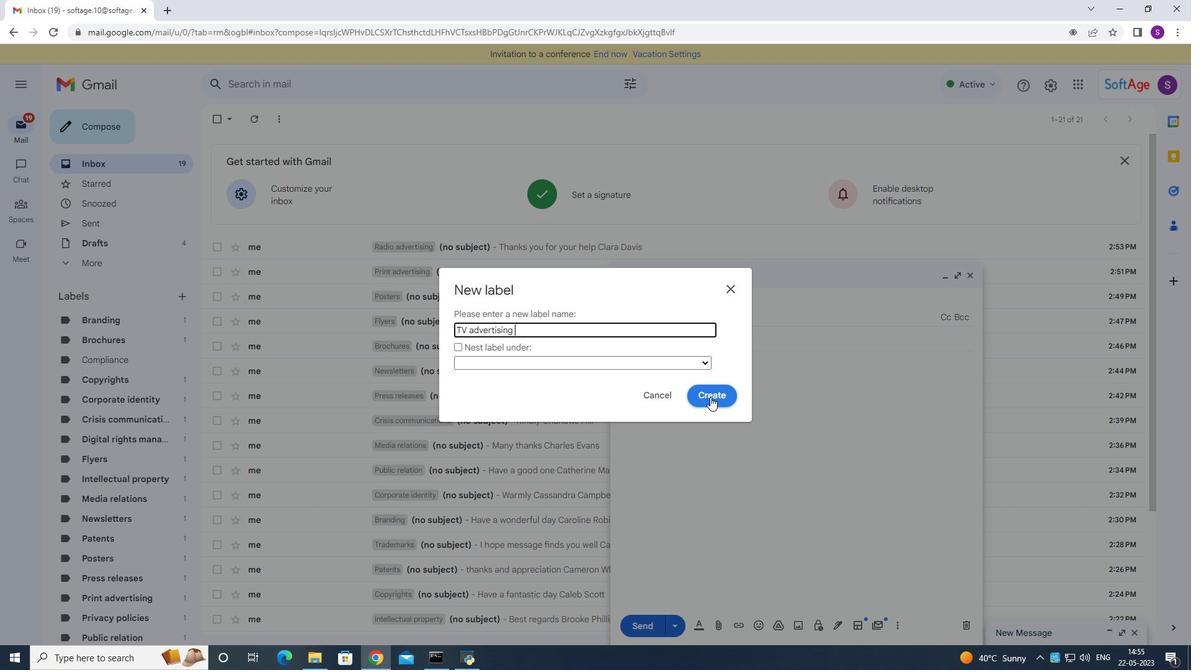 
Action: Mouse pressed left at (710, 389)
Screenshot: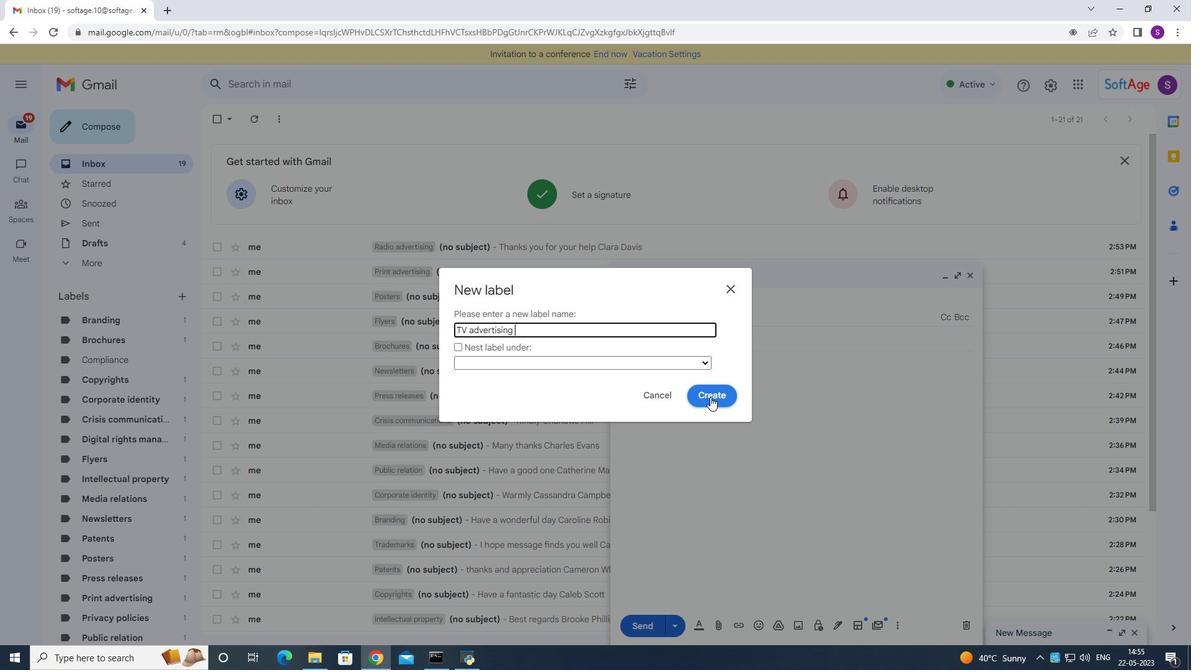 
Action: Mouse moved to (644, 627)
Screenshot: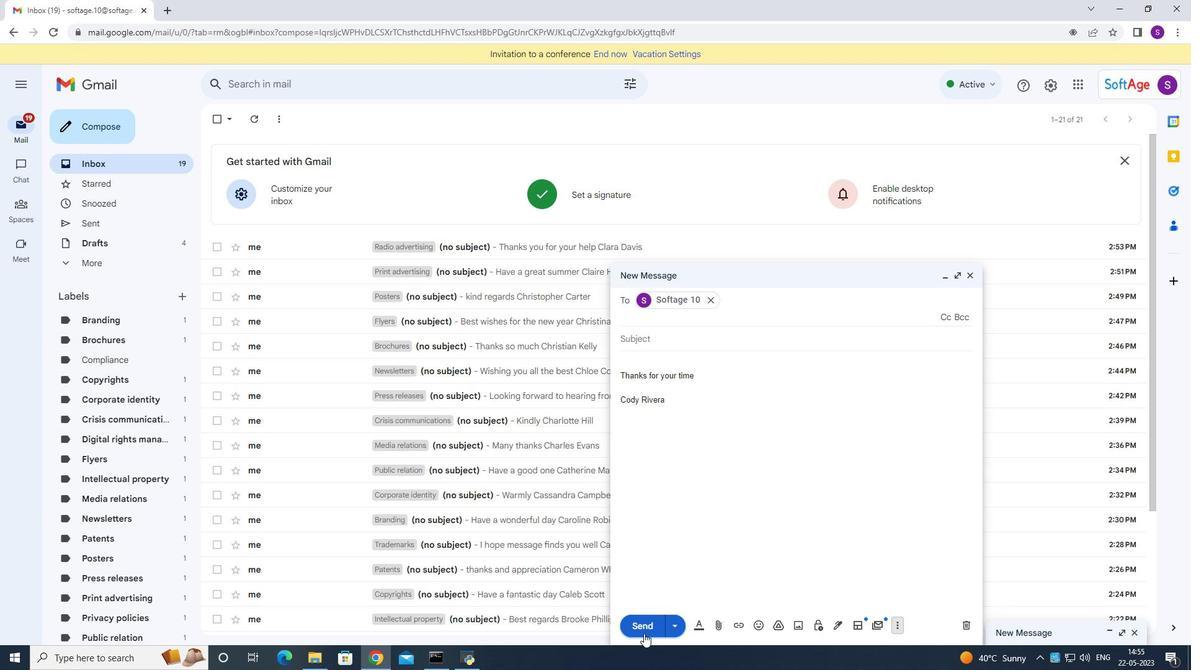 
Action: Mouse pressed left at (644, 627)
Screenshot: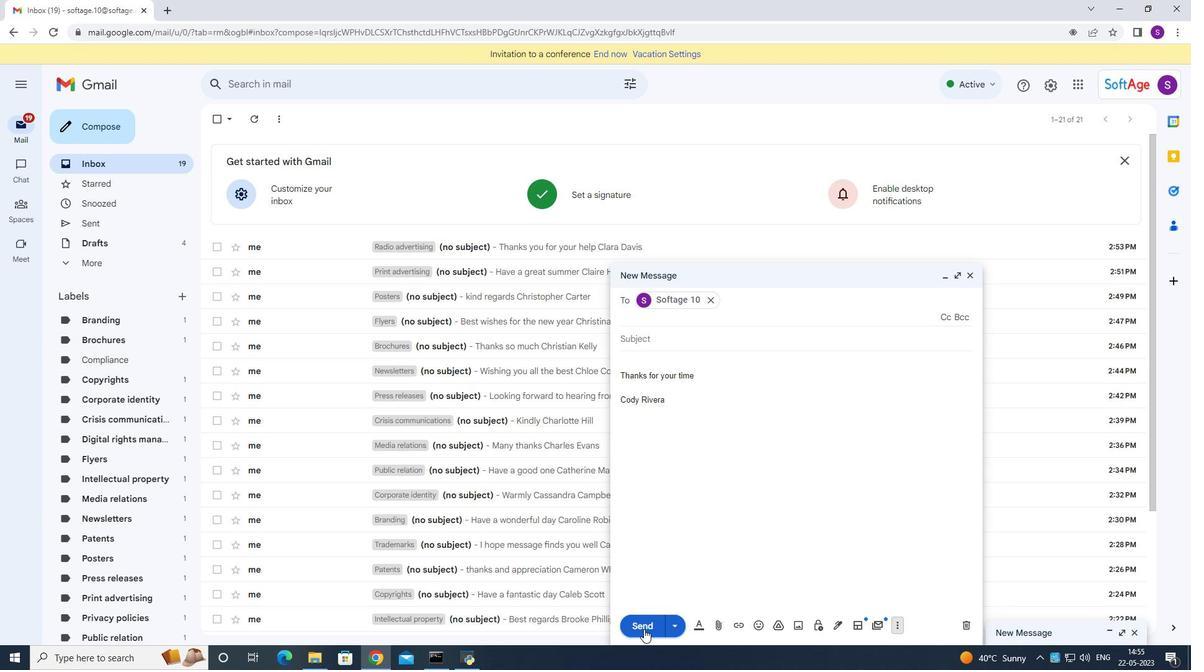 
Action: Mouse moved to (781, 458)
Screenshot: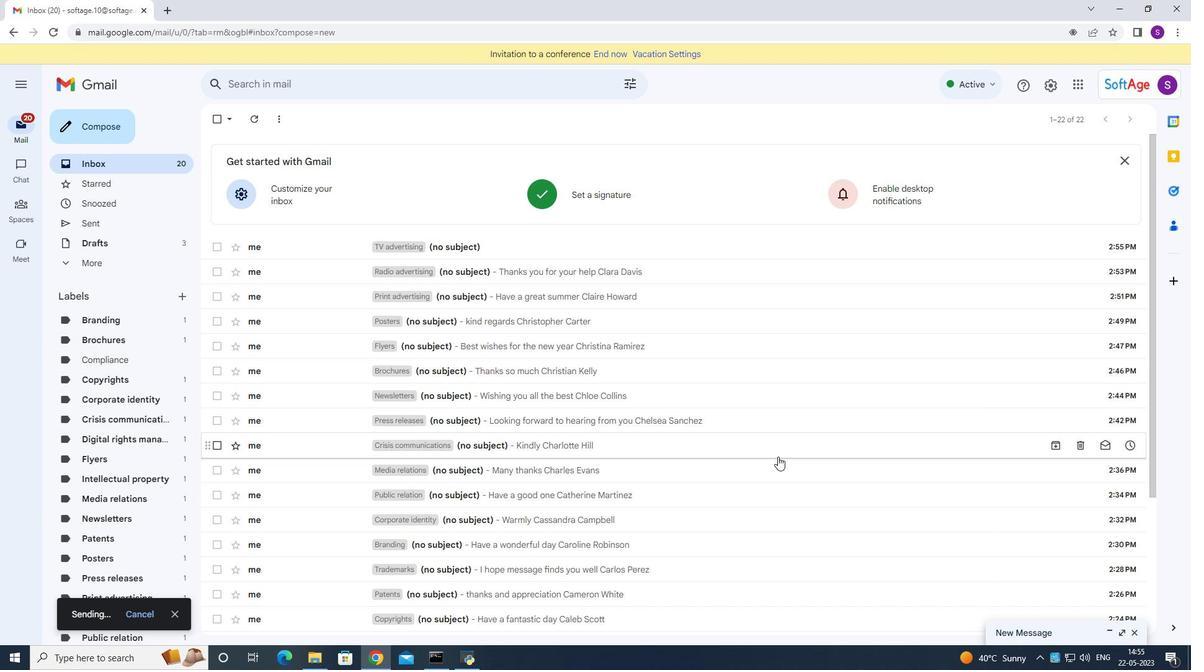 
